Task: Search one way flight ticket for 1 adult, 5 children, 2 infants in seat and 1 infant on lap in first from Brownsville: Brownsville/south Padre Island International Airport to New Bern: Coastal Carolina Regional Airport (was Craven County Regional) on 8-4-2023. Choice of flights is Royal air maroc. Number of bags: 7 checked bags. Price is upto 97000. Outbound departure time preference is 11:15.
Action: Mouse moved to (253, 351)
Screenshot: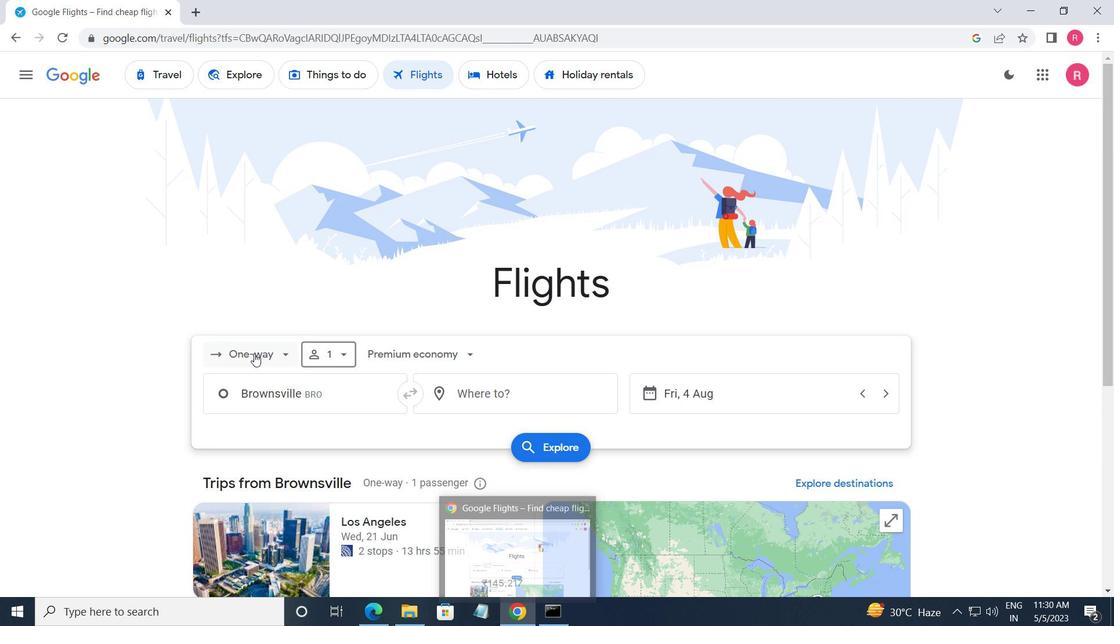 
Action: Mouse pressed left at (253, 351)
Screenshot: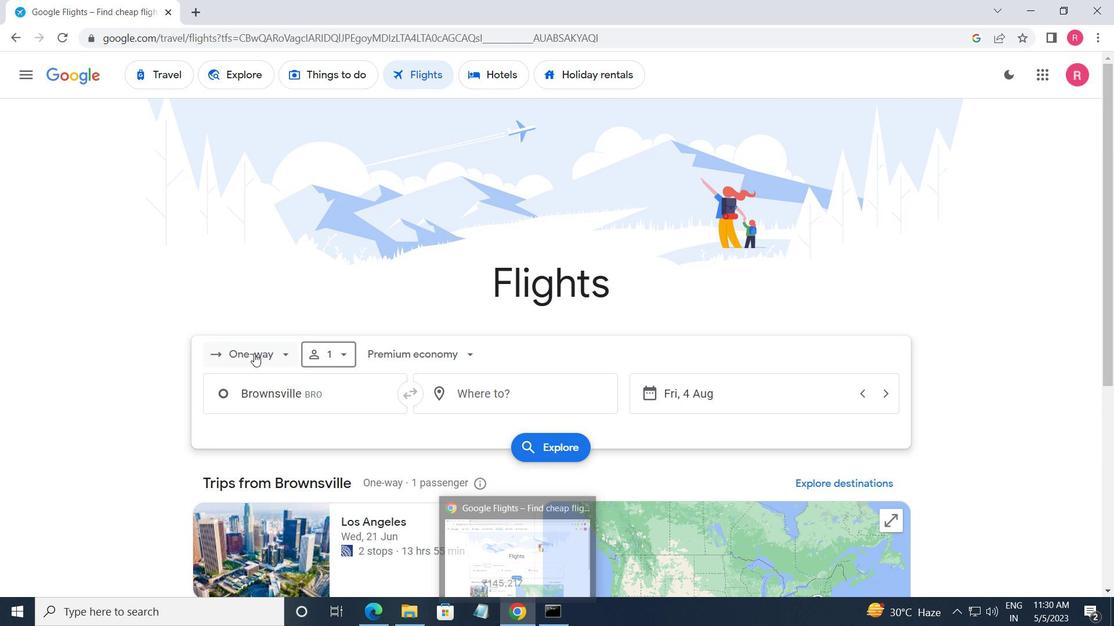 
Action: Mouse moved to (260, 426)
Screenshot: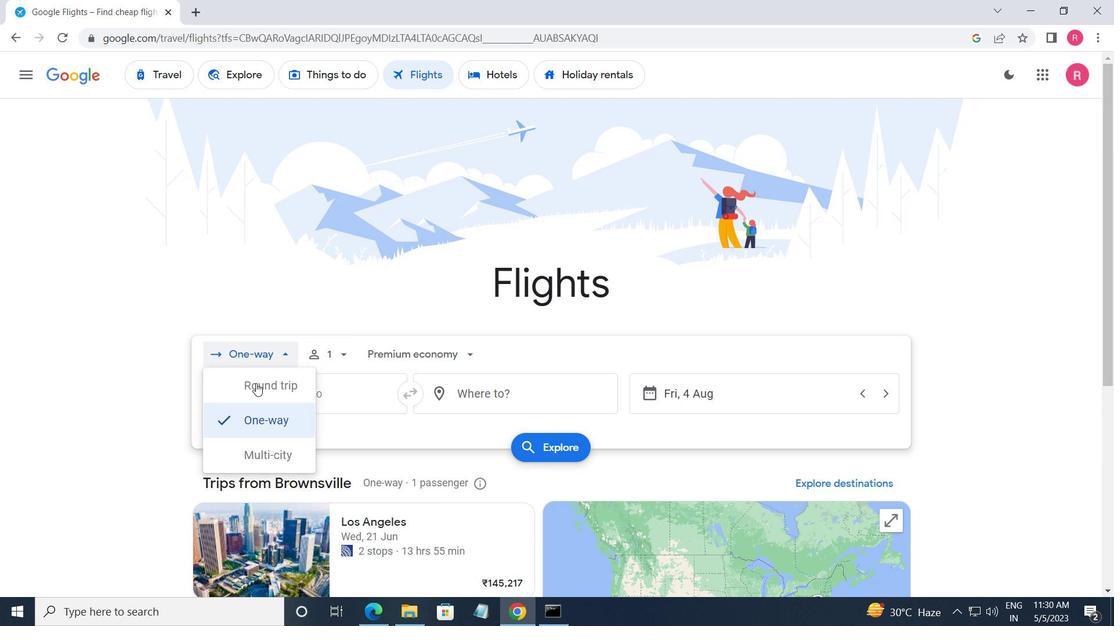 
Action: Mouse pressed left at (260, 426)
Screenshot: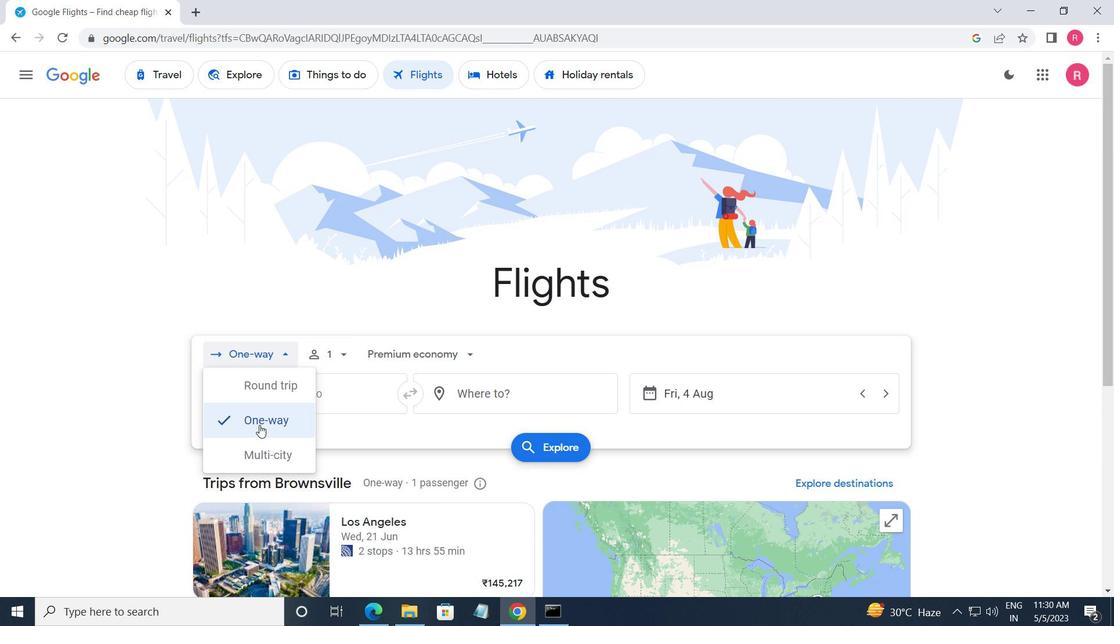 
Action: Mouse moved to (322, 350)
Screenshot: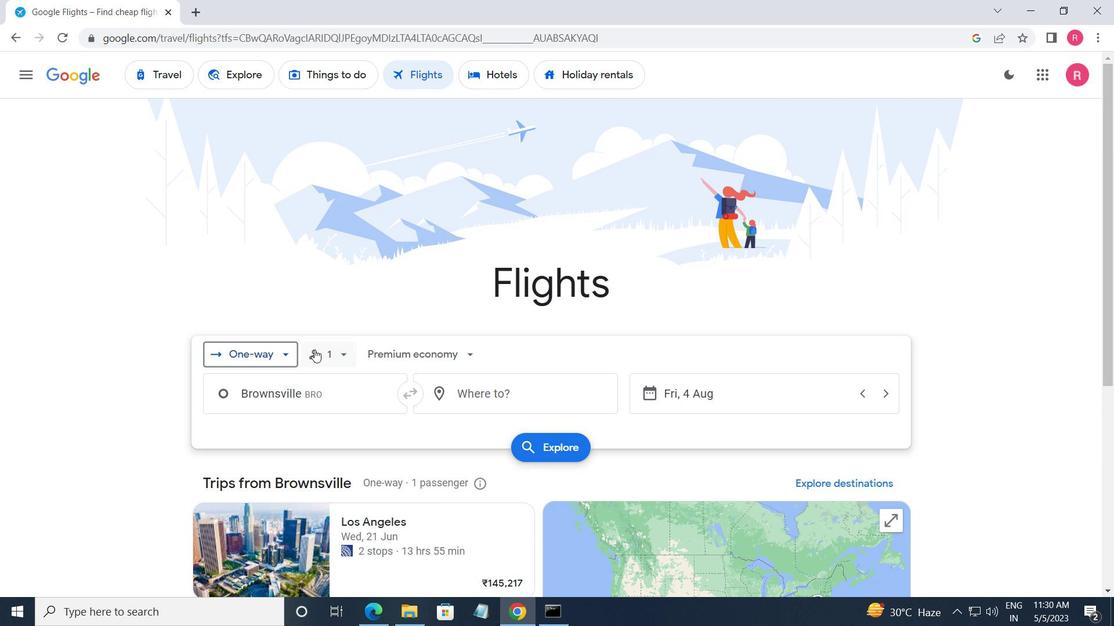 
Action: Mouse pressed left at (322, 350)
Screenshot: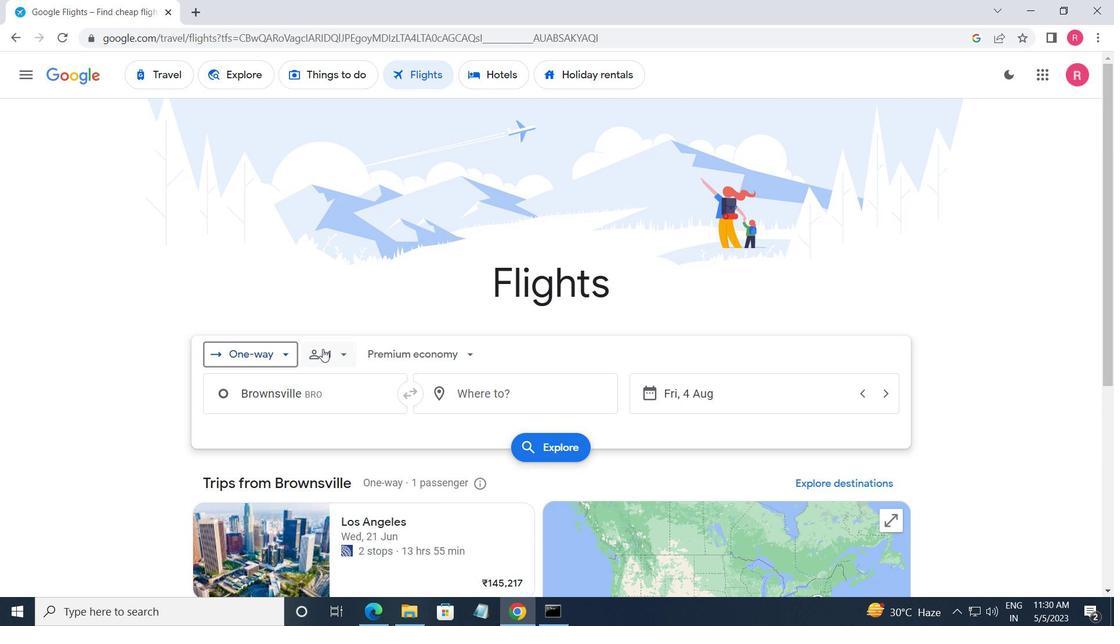 
Action: Mouse moved to (455, 419)
Screenshot: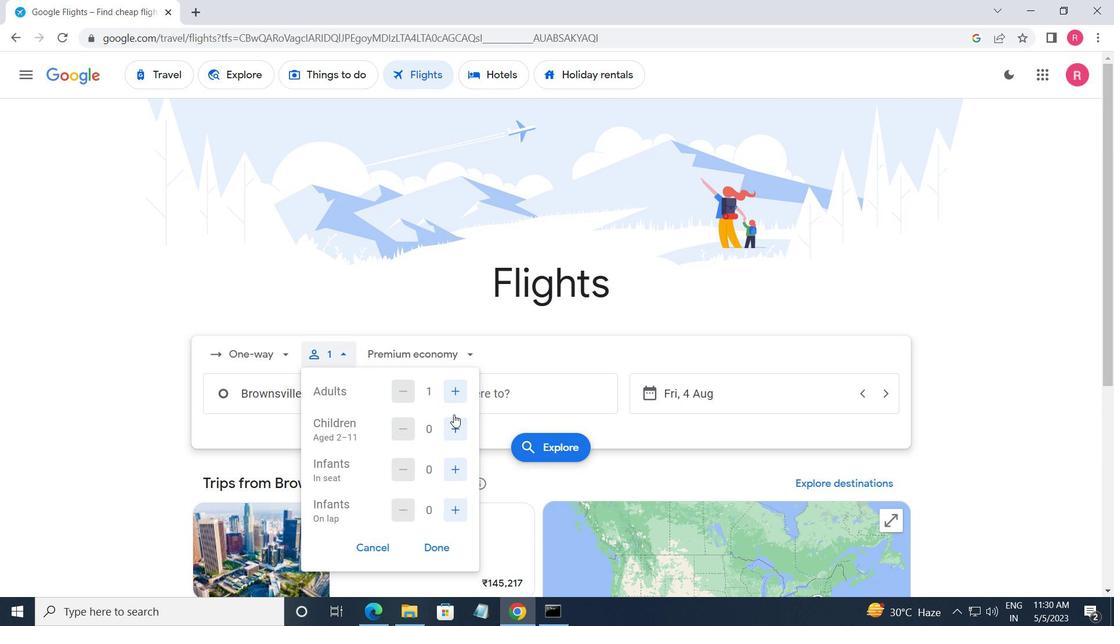 
Action: Mouse pressed left at (455, 419)
Screenshot: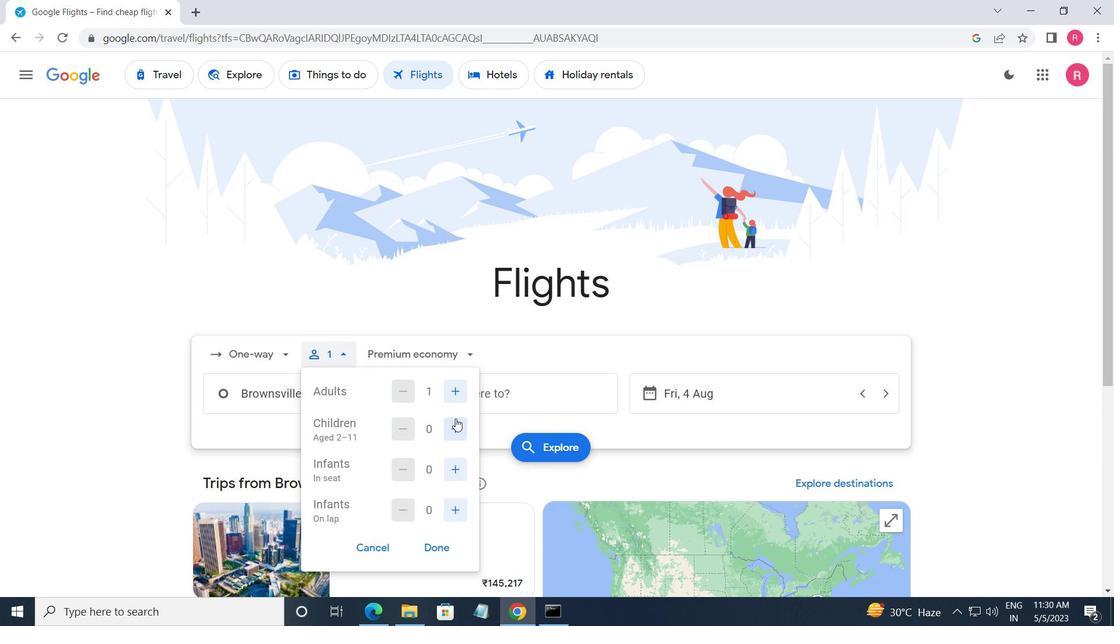 
Action: Mouse pressed left at (455, 419)
Screenshot: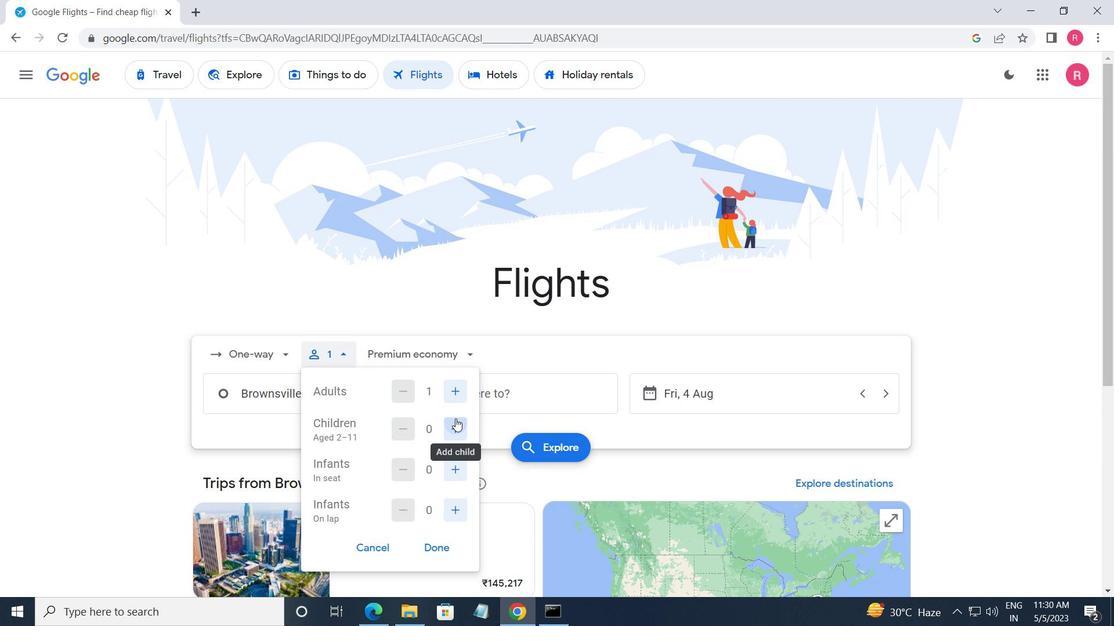 
Action: Mouse pressed left at (455, 419)
Screenshot: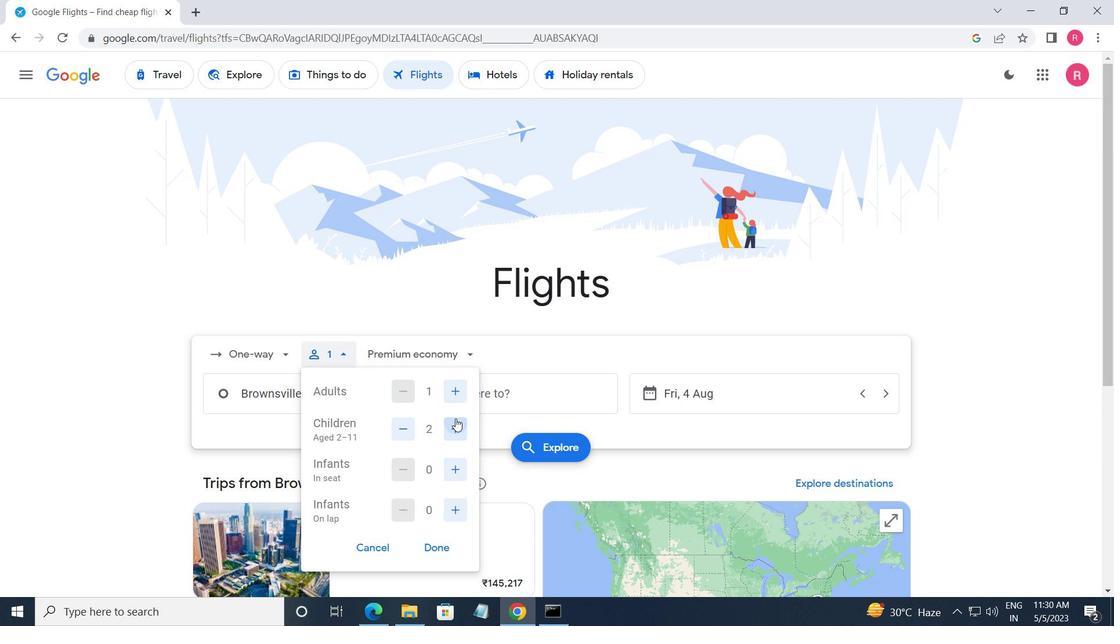 
Action: Mouse pressed left at (455, 419)
Screenshot: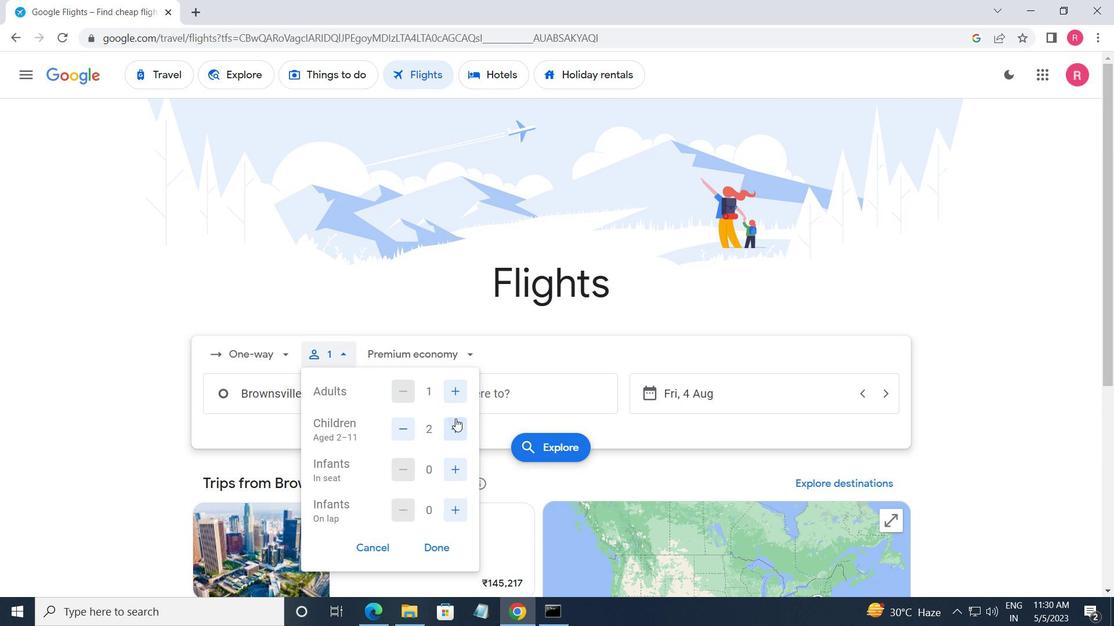 
Action: Mouse pressed left at (455, 419)
Screenshot: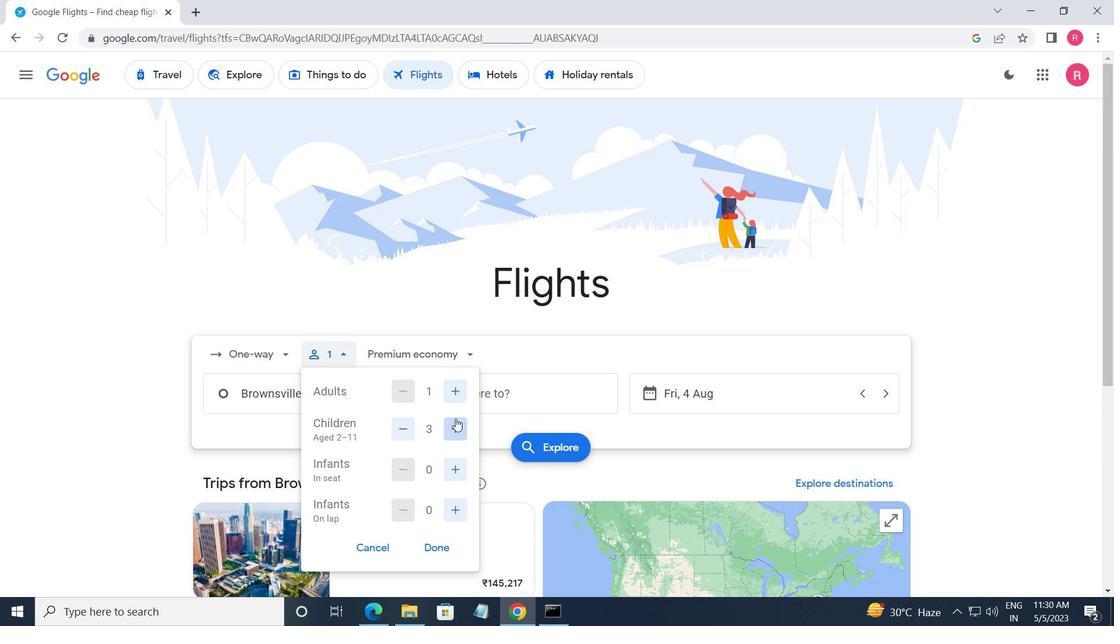 
Action: Mouse moved to (457, 458)
Screenshot: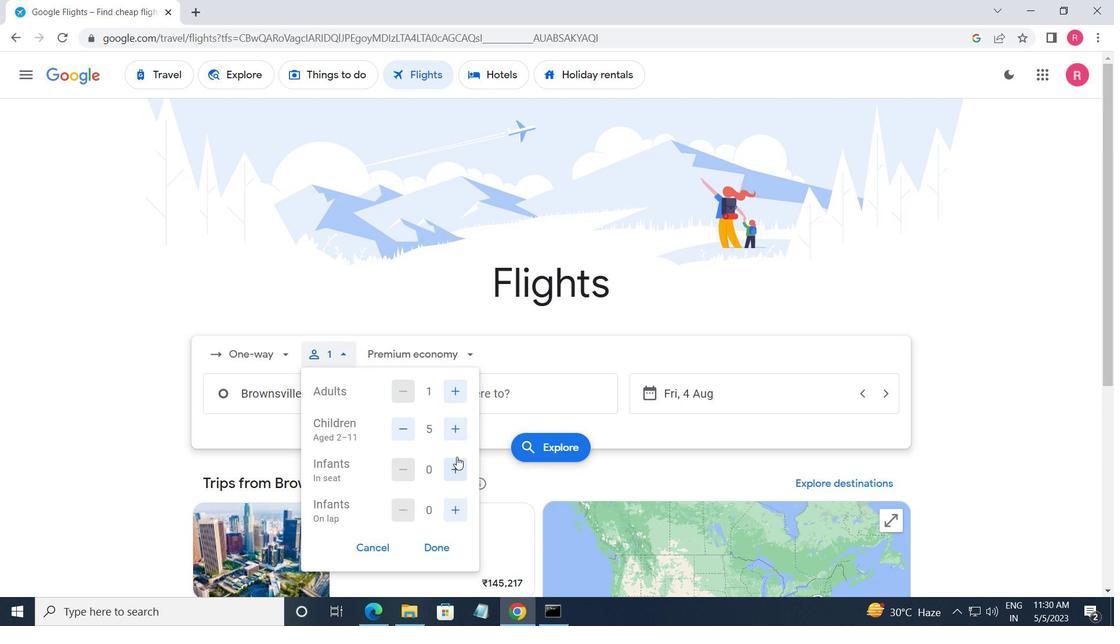 
Action: Mouse pressed left at (457, 458)
Screenshot: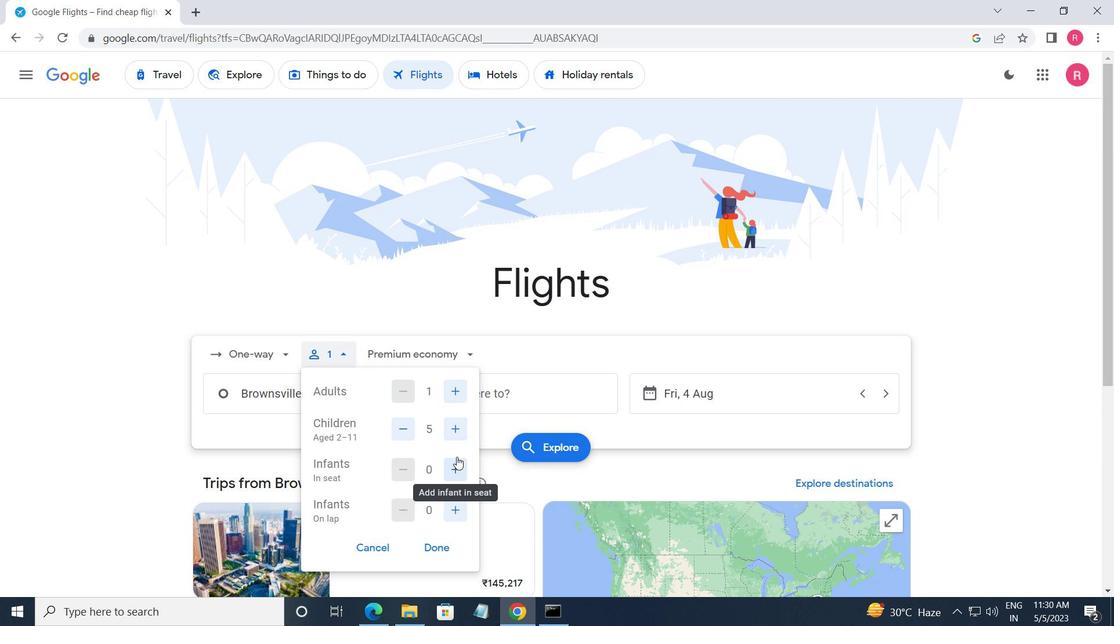 
Action: Mouse pressed left at (457, 458)
Screenshot: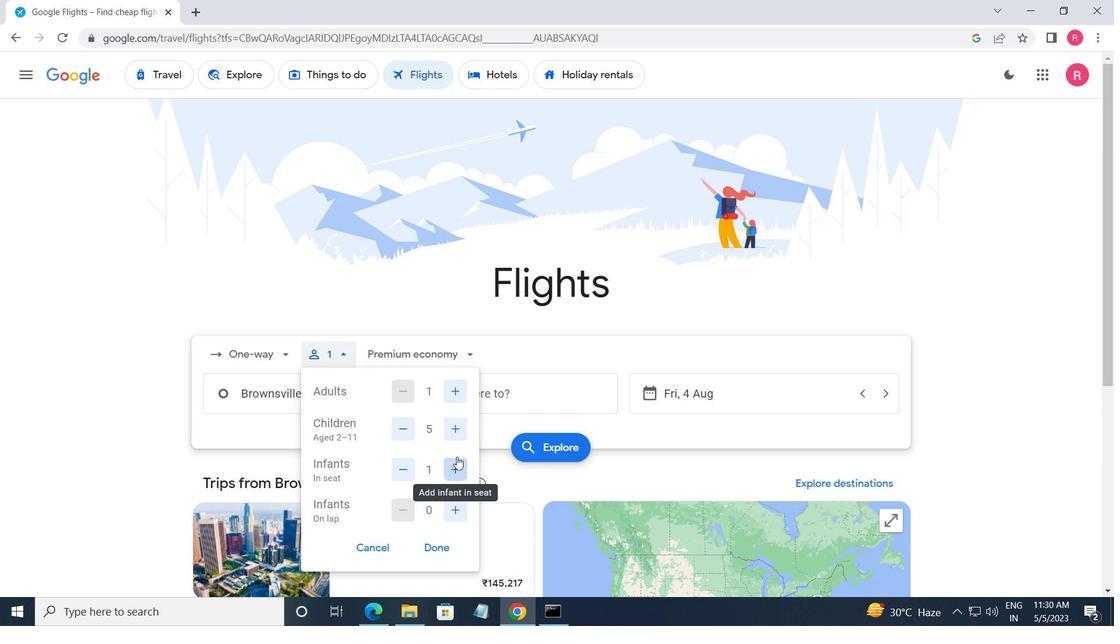 
Action: Mouse moved to (453, 509)
Screenshot: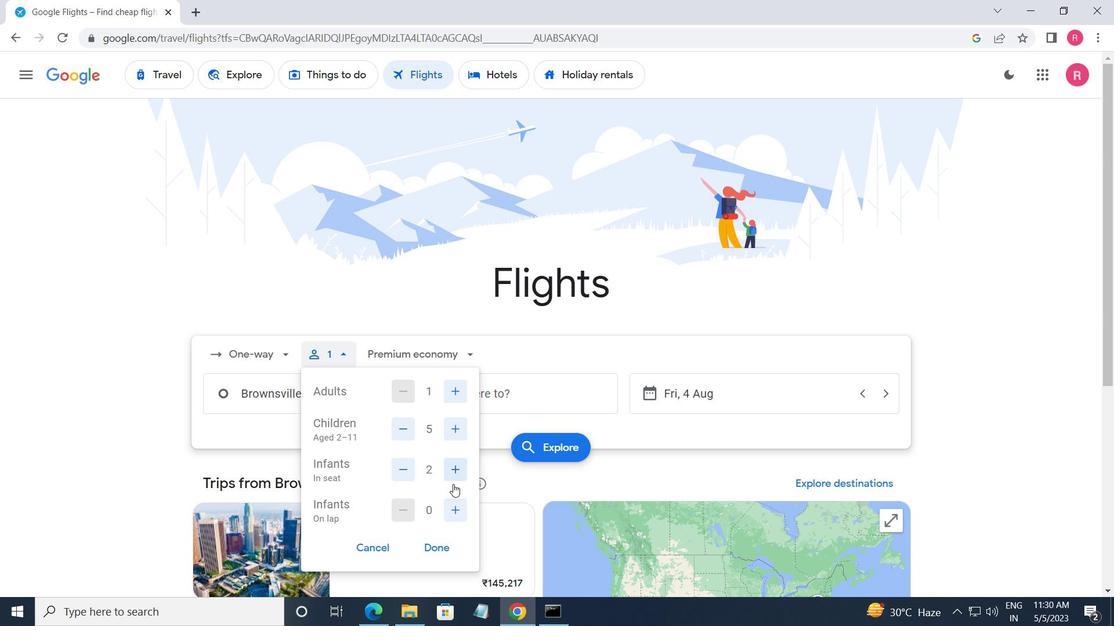 
Action: Mouse pressed left at (453, 509)
Screenshot: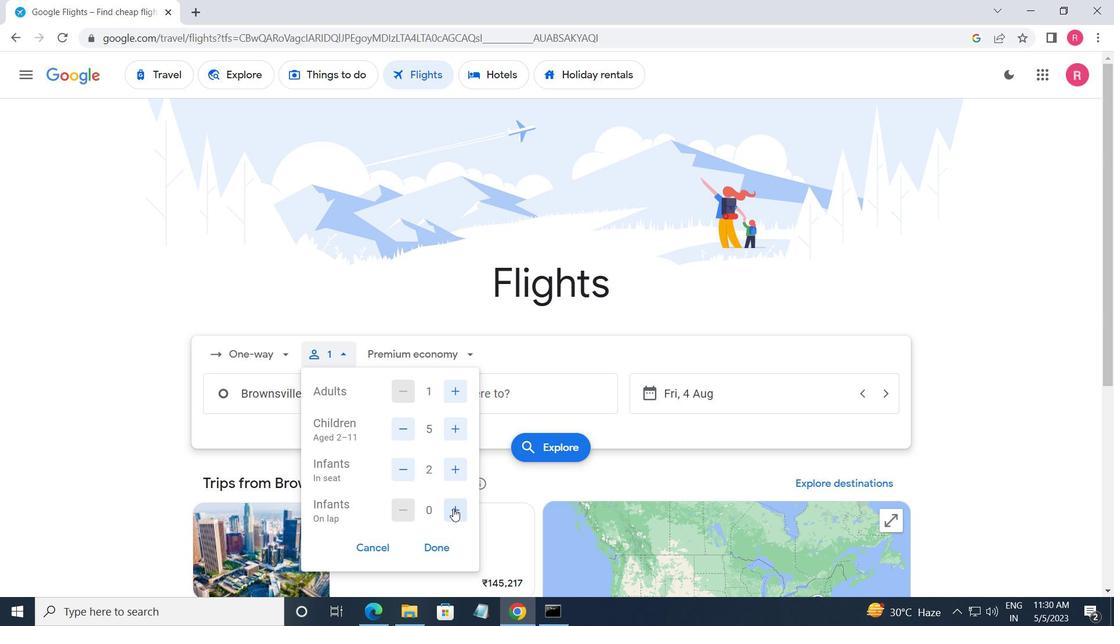
Action: Mouse moved to (394, 510)
Screenshot: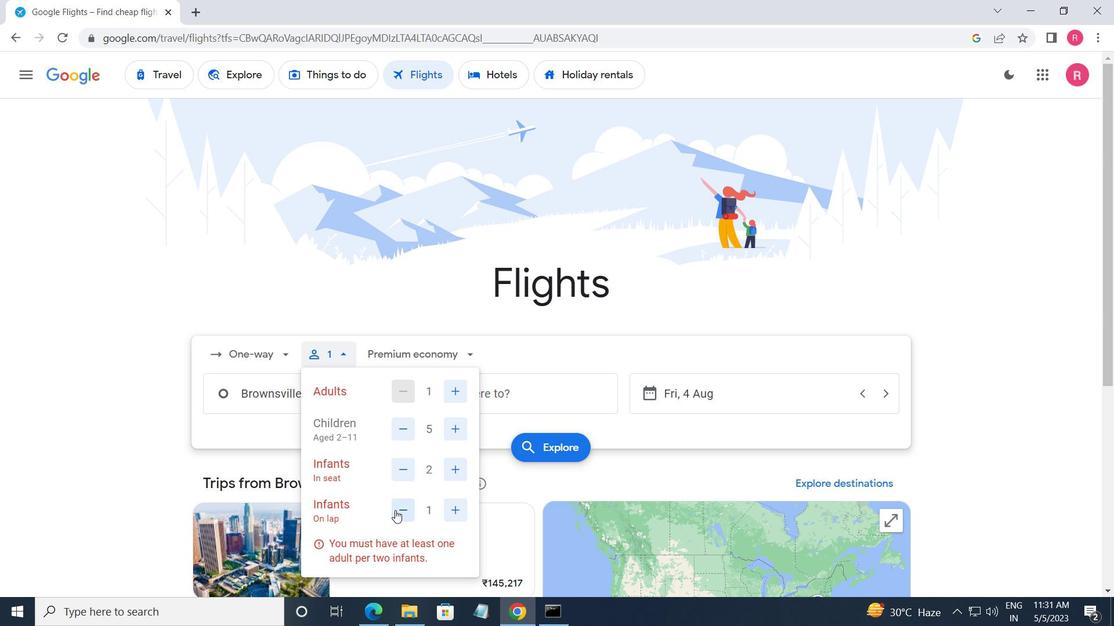 
Action: Mouse pressed left at (394, 510)
Screenshot: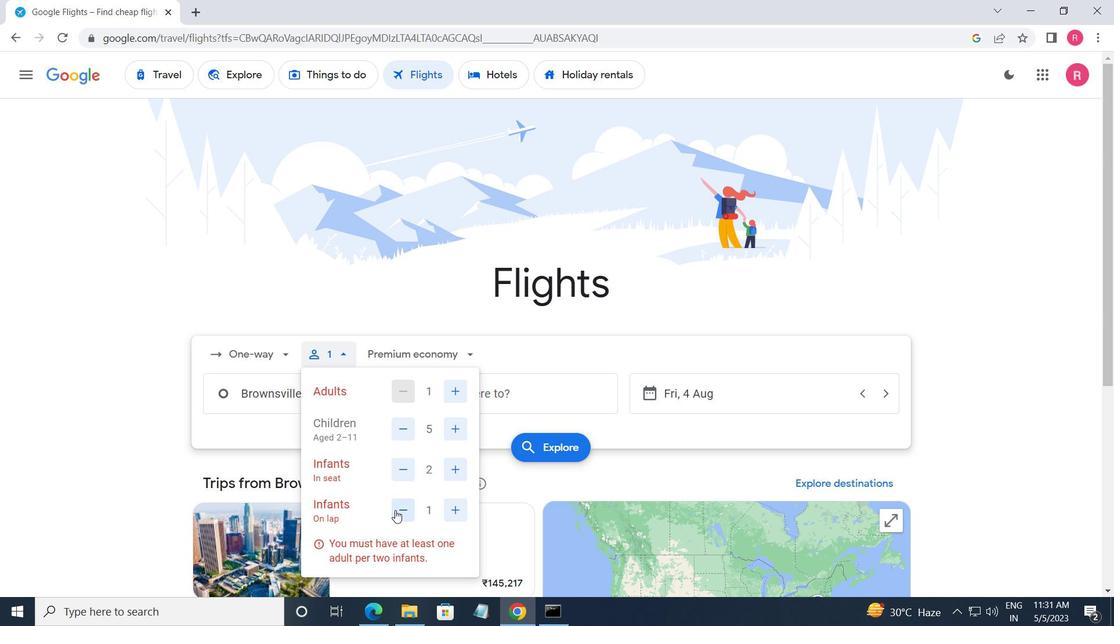 
Action: Mouse moved to (417, 539)
Screenshot: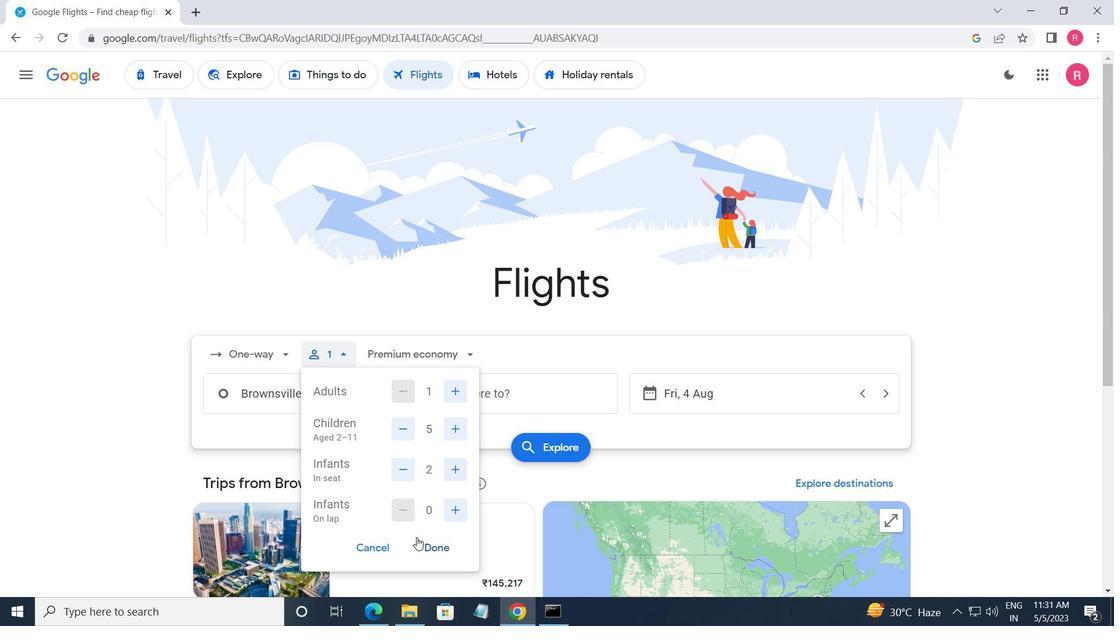 
Action: Mouse pressed left at (417, 539)
Screenshot: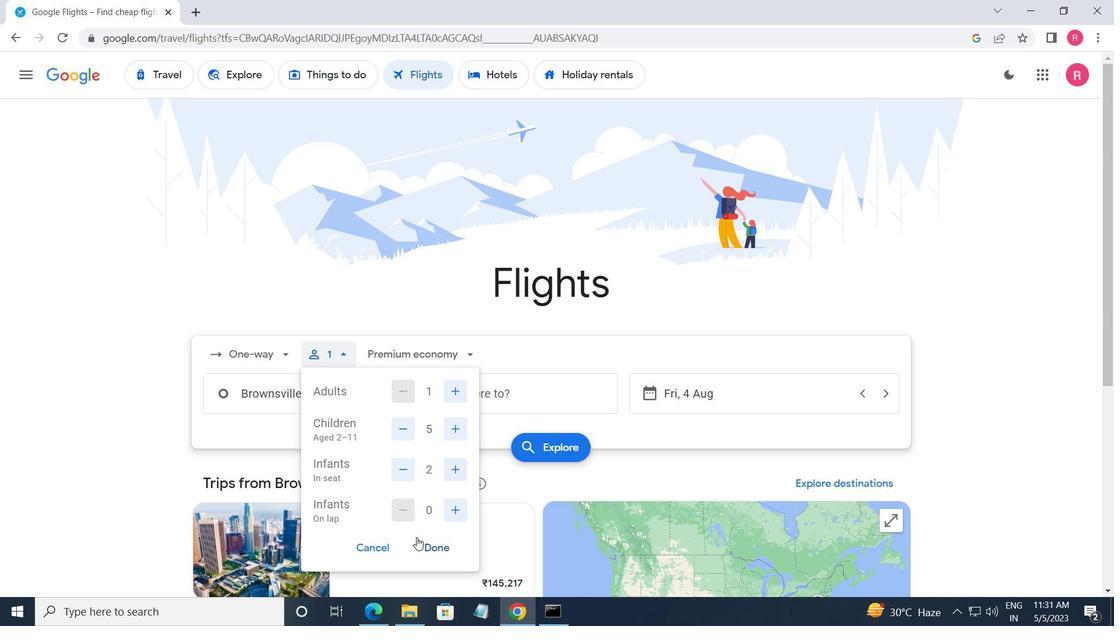 
Action: Mouse moved to (403, 359)
Screenshot: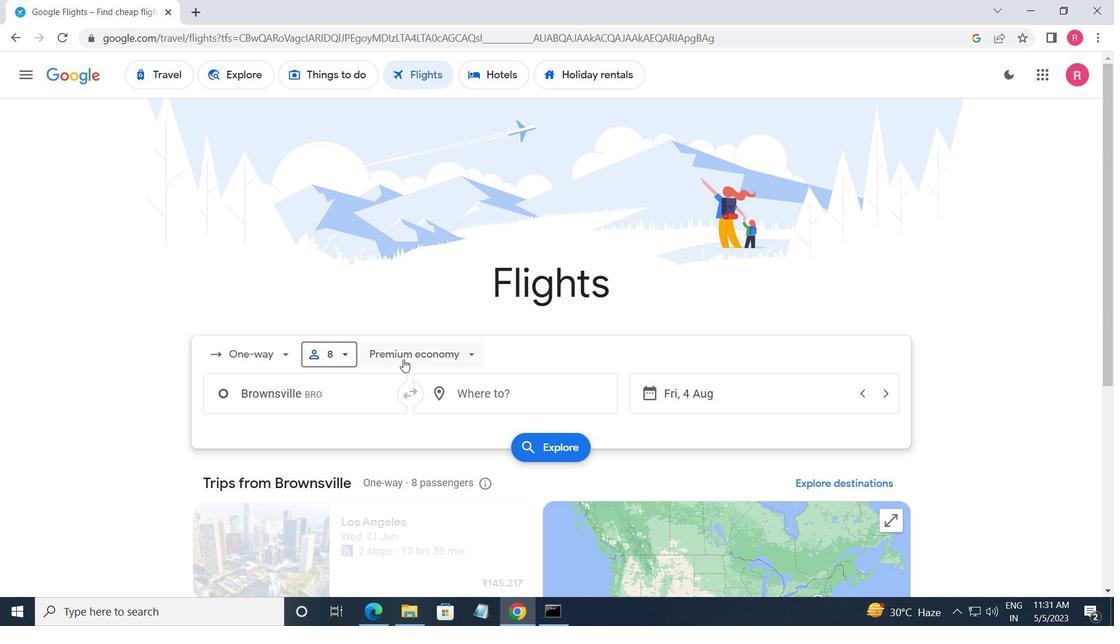 
Action: Mouse pressed left at (403, 359)
Screenshot: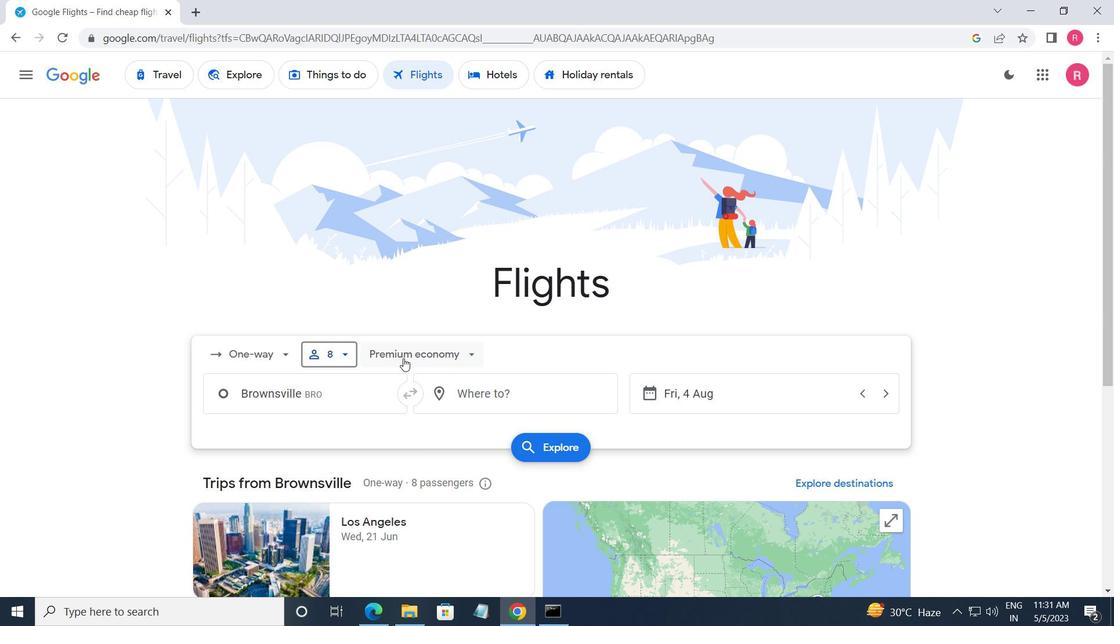 
Action: Mouse moved to (435, 491)
Screenshot: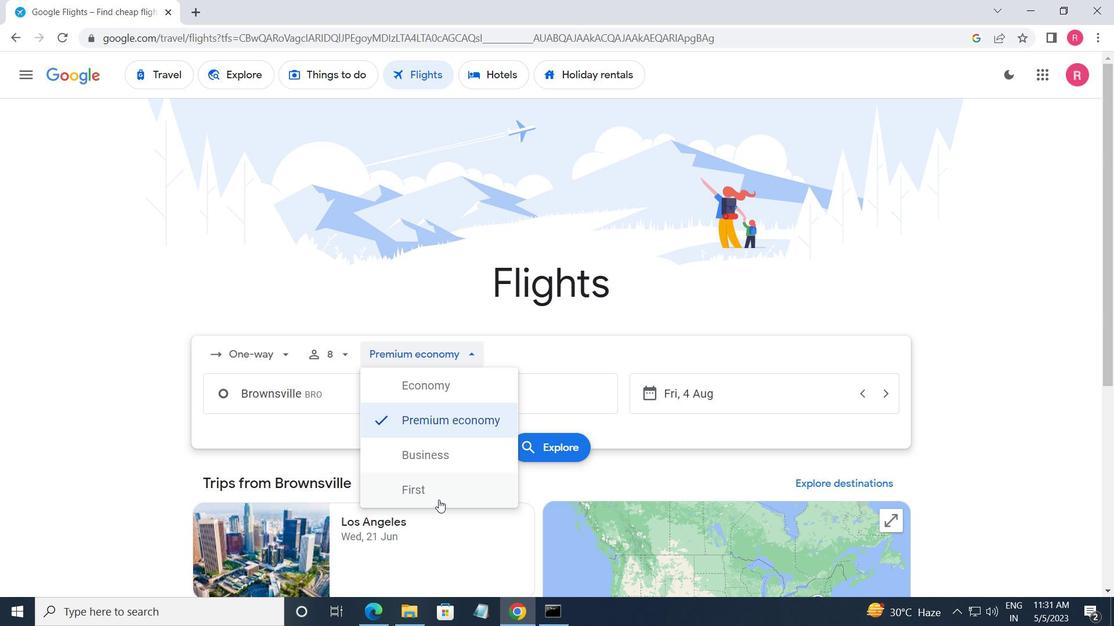 
Action: Mouse pressed left at (435, 491)
Screenshot: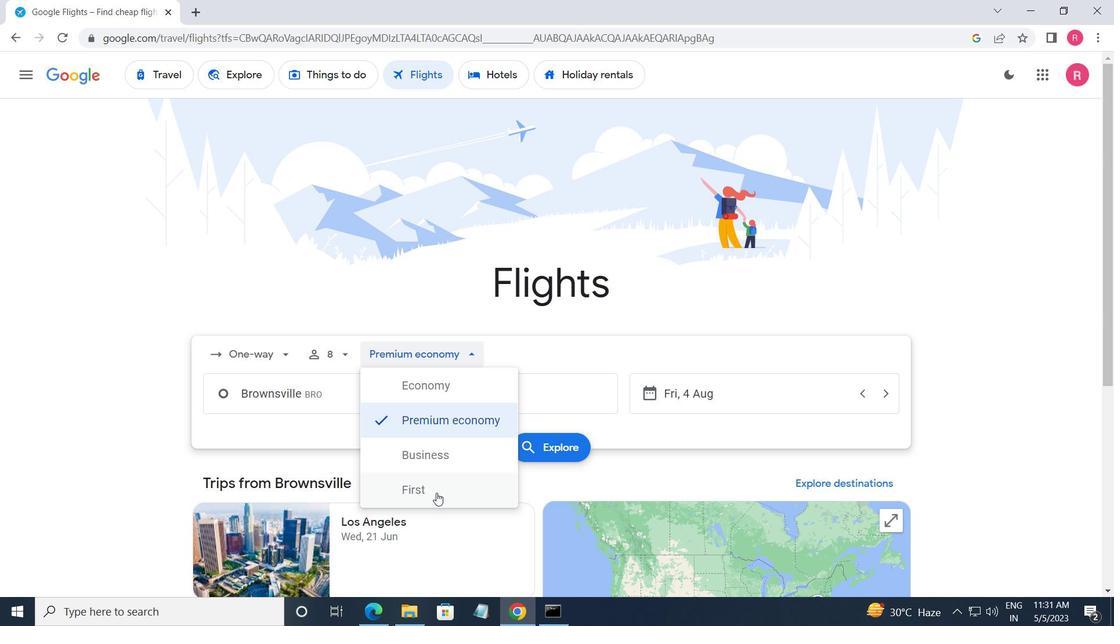 
Action: Mouse moved to (335, 399)
Screenshot: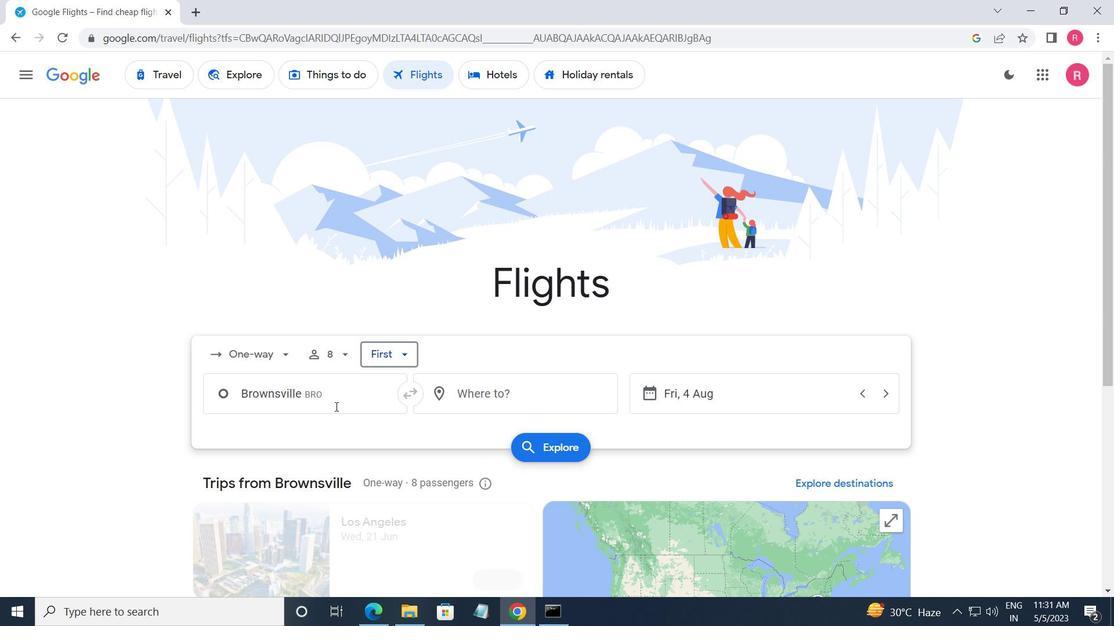 
Action: Mouse pressed left at (335, 399)
Screenshot: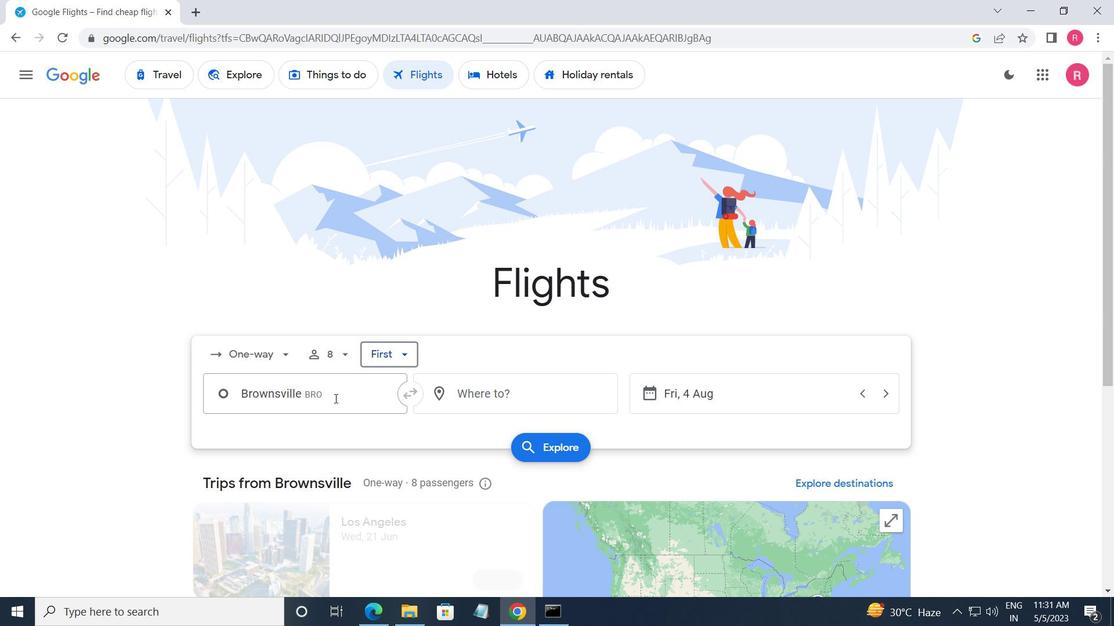 
Action: Mouse moved to (335, 398)
Screenshot: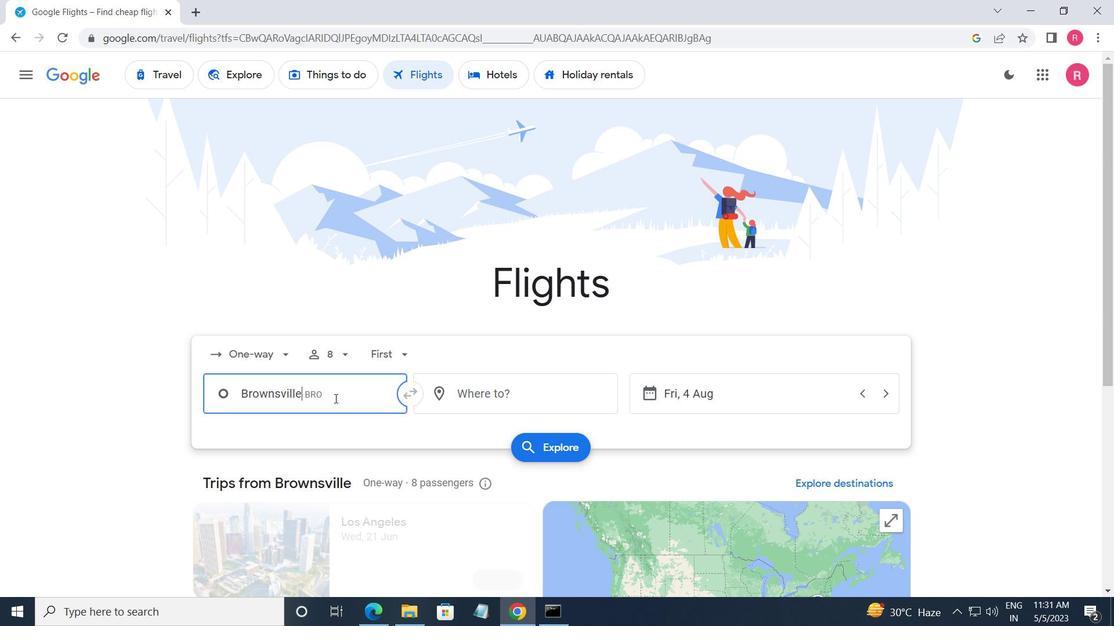 
Action: Key pressed <Key.shift><Key.shift><Key.shift><Key.shift><Key.shift><Key.shift><Key.shift><Key.shift><Key.shift><Key.shift><Key.shift><Key.shift><Key.shift><Key.shift><Key.shift><Key.shift>BROWNSVILLE<Key.space><Key.shift>S
Screenshot: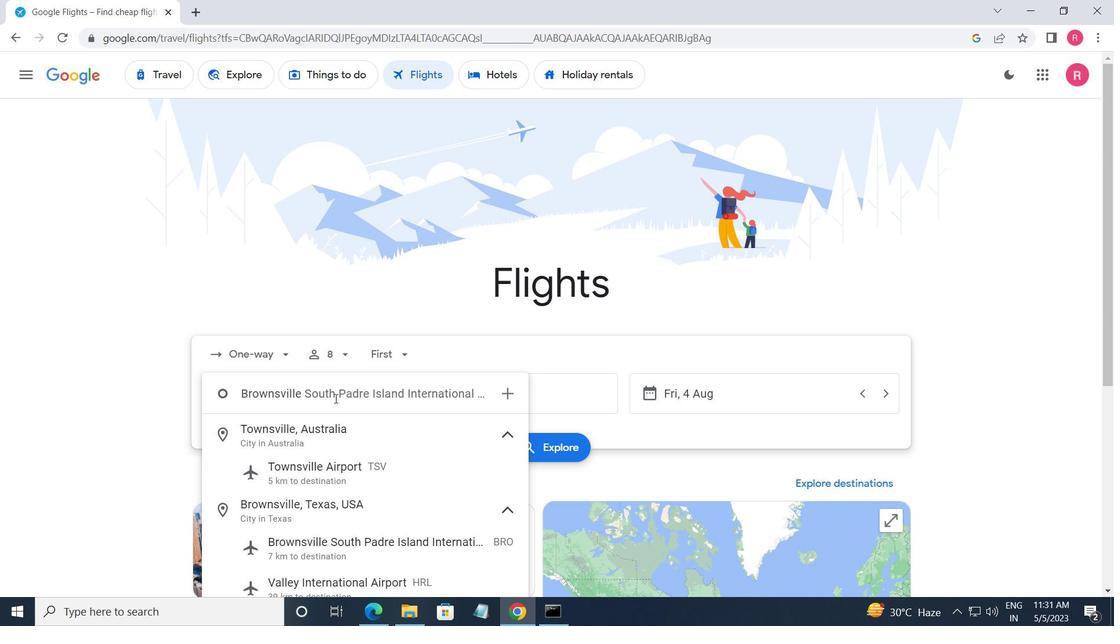 
Action: Mouse moved to (357, 462)
Screenshot: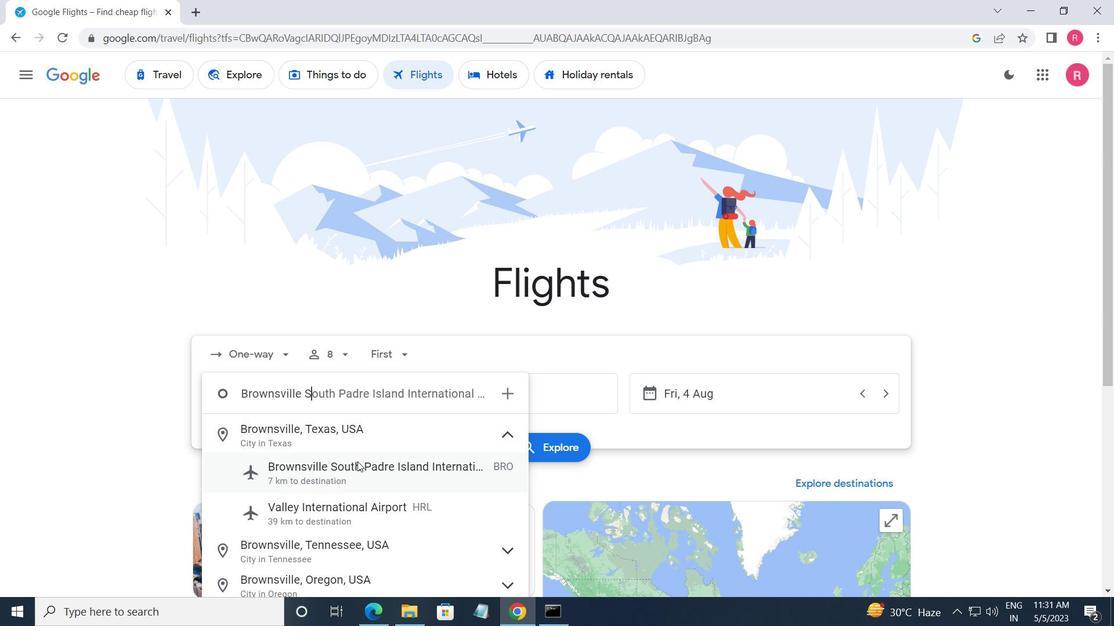 
Action: Mouse pressed left at (357, 462)
Screenshot: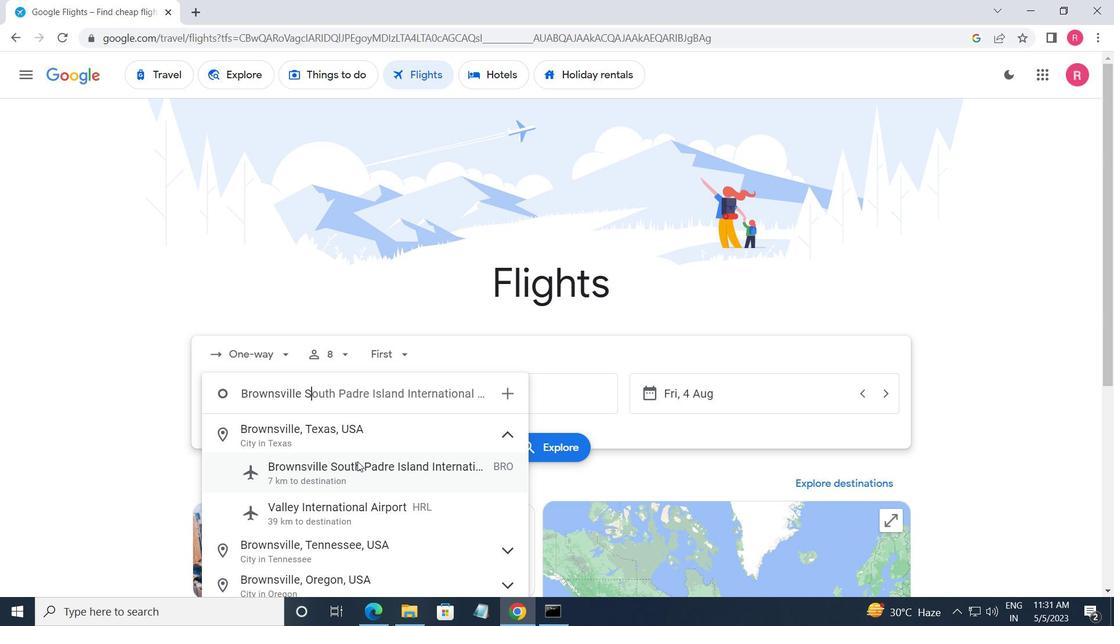 
Action: Mouse moved to (561, 388)
Screenshot: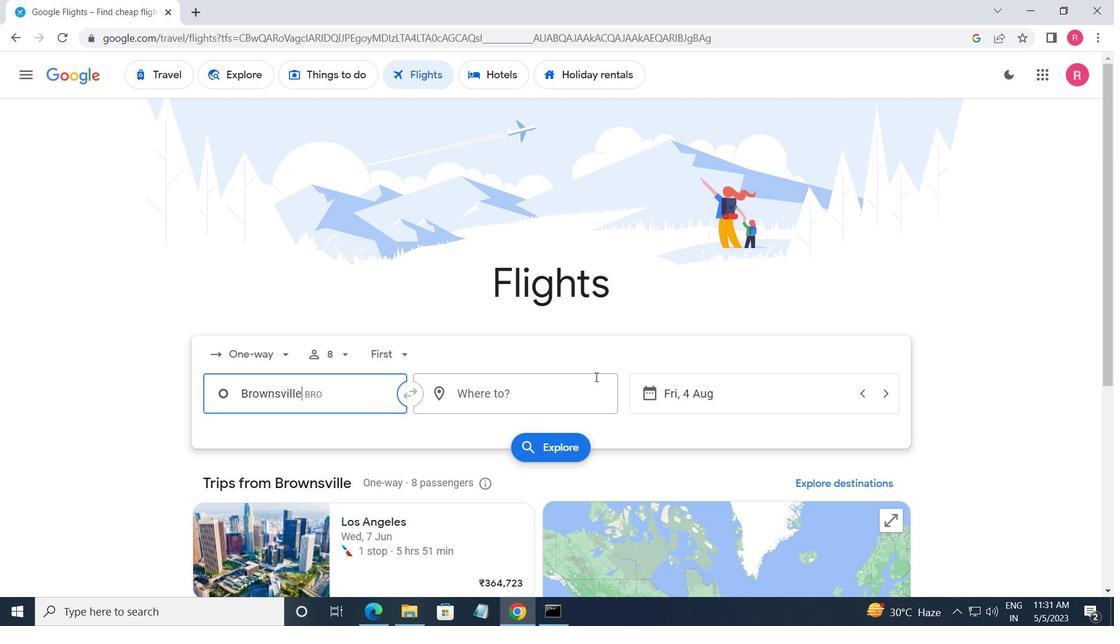 
Action: Mouse pressed left at (561, 388)
Screenshot: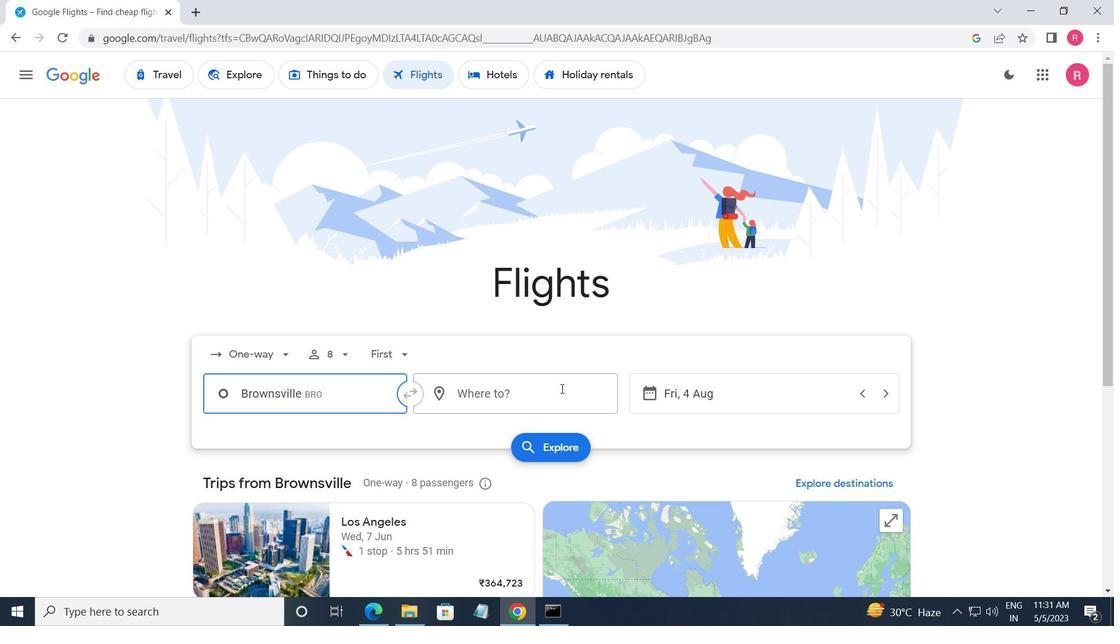 
Action: Key pressed <Key.shift><Key.shift><Key.shift>NEW<Key.space><Key.shift><Key.shift><Key.shift><Key.shift><Key.shift><Key.shift><Key.shift><Key.shift><Key.shift><Key.shift><Key.shift><Key.shift><Key.shift><Key.shift><Key.shift><Key.shift><Key.shift><Key.shift><Key.shift><Key.shift><Key.shift><Key.shift><Key.shift><Key.shift><Key.shift>BERN
Screenshot: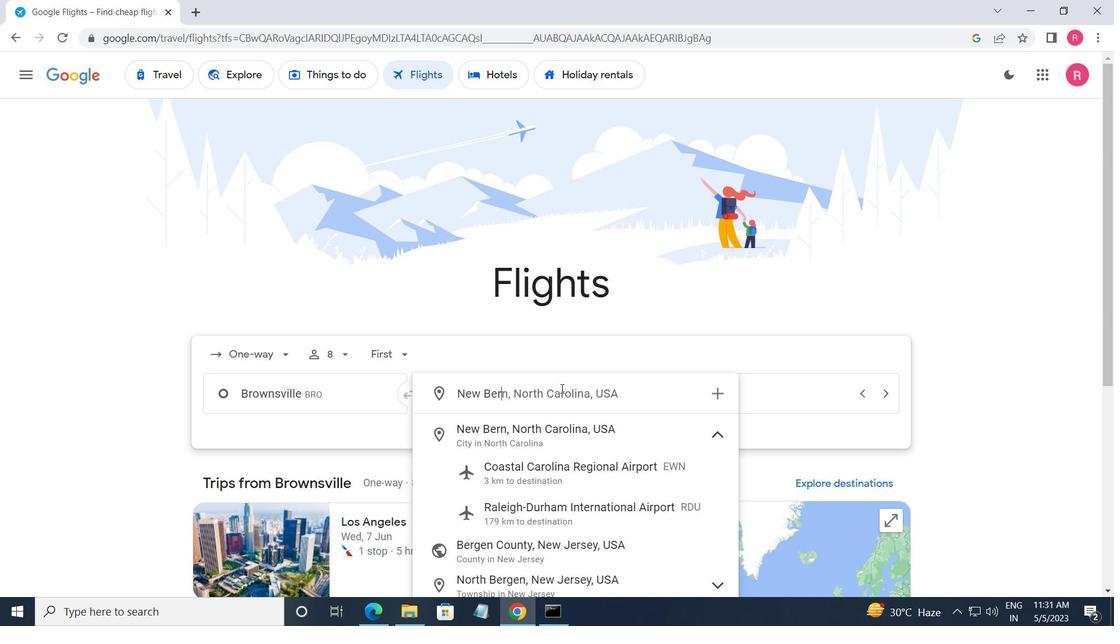 
Action: Mouse moved to (564, 466)
Screenshot: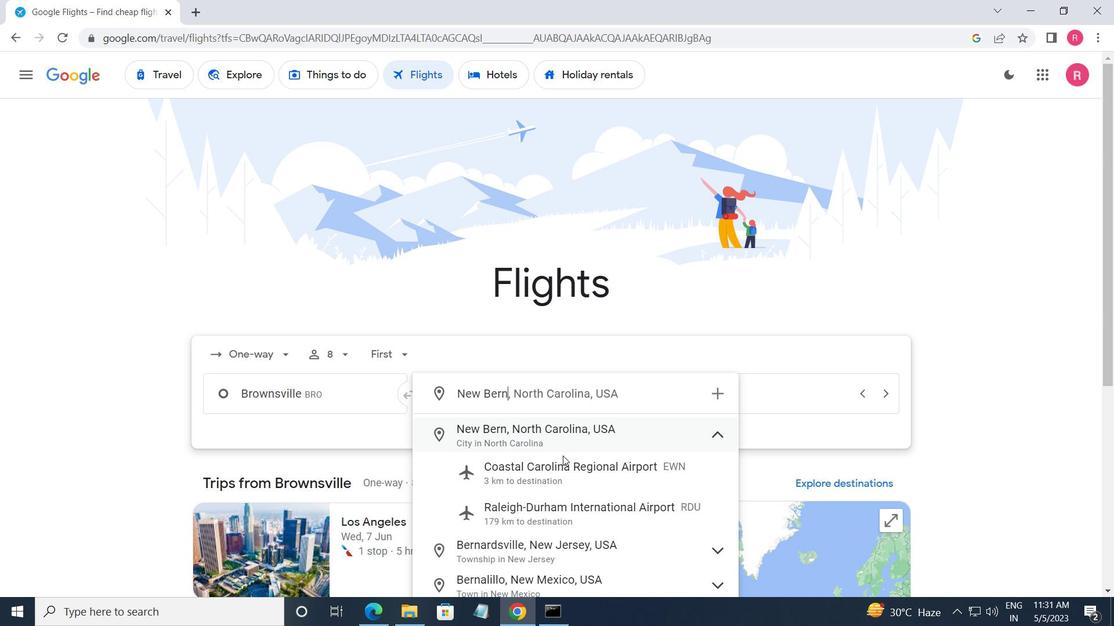 
Action: Mouse pressed left at (564, 466)
Screenshot: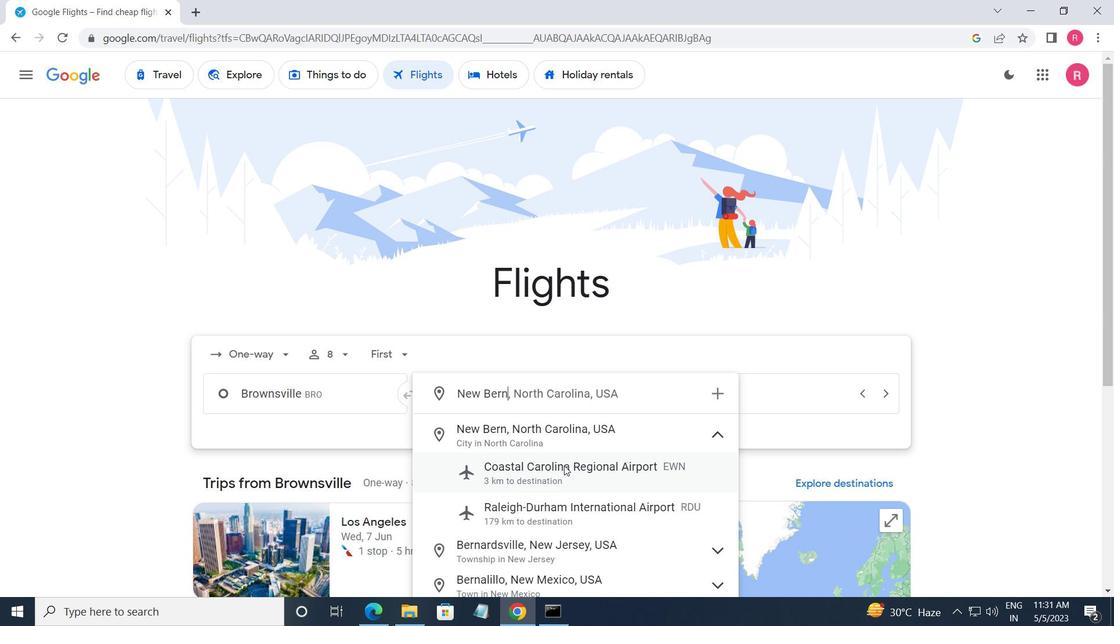 
Action: Mouse moved to (720, 393)
Screenshot: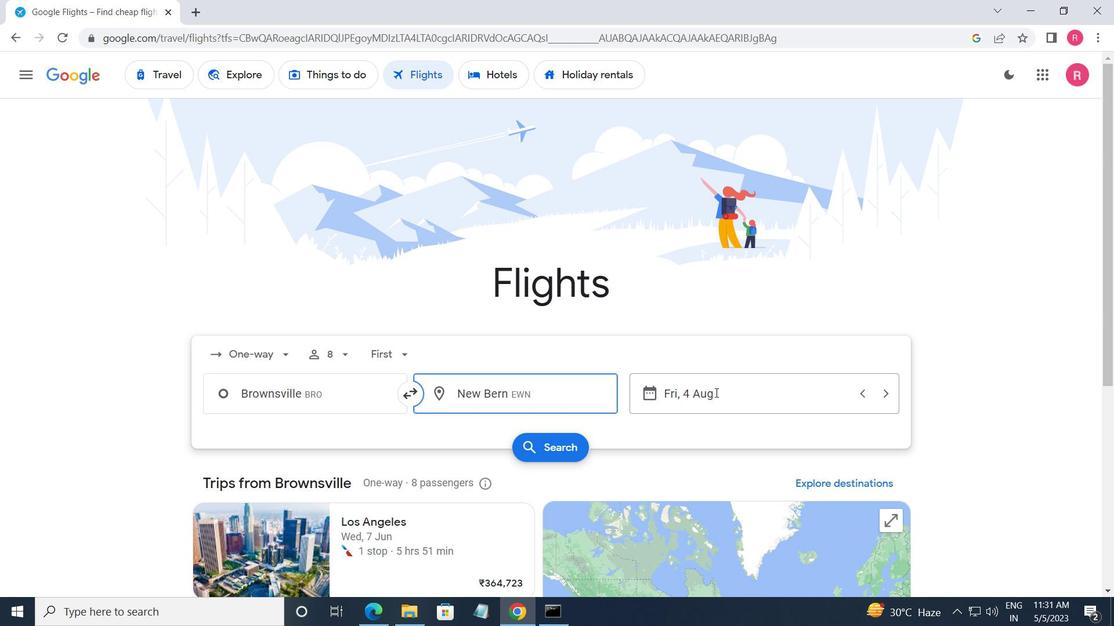 
Action: Mouse pressed left at (720, 393)
Screenshot: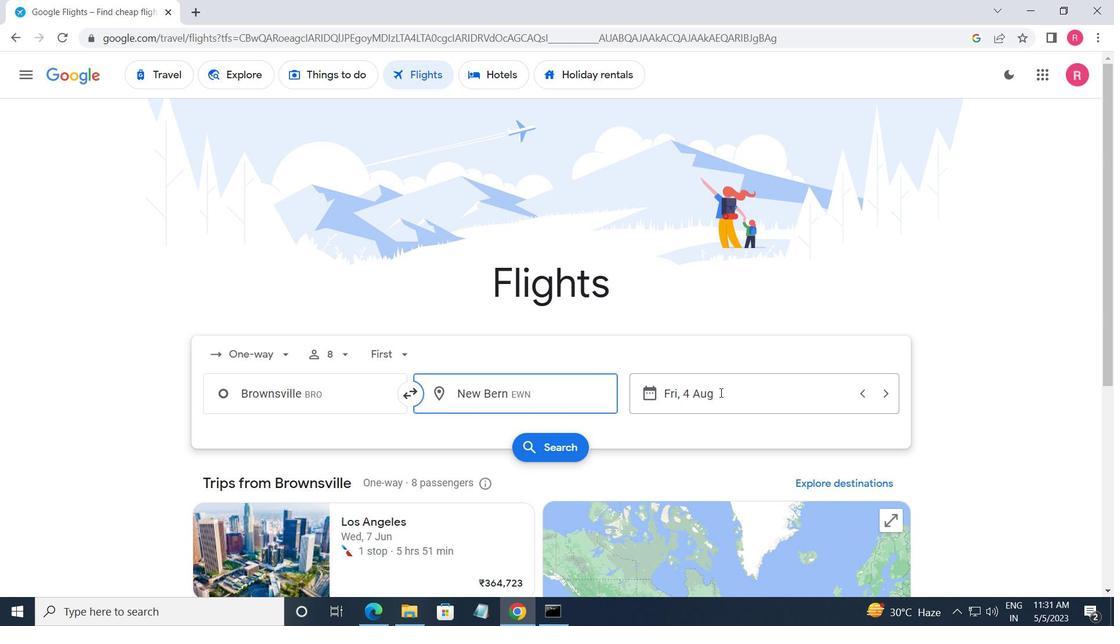 
Action: Mouse moved to (561, 347)
Screenshot: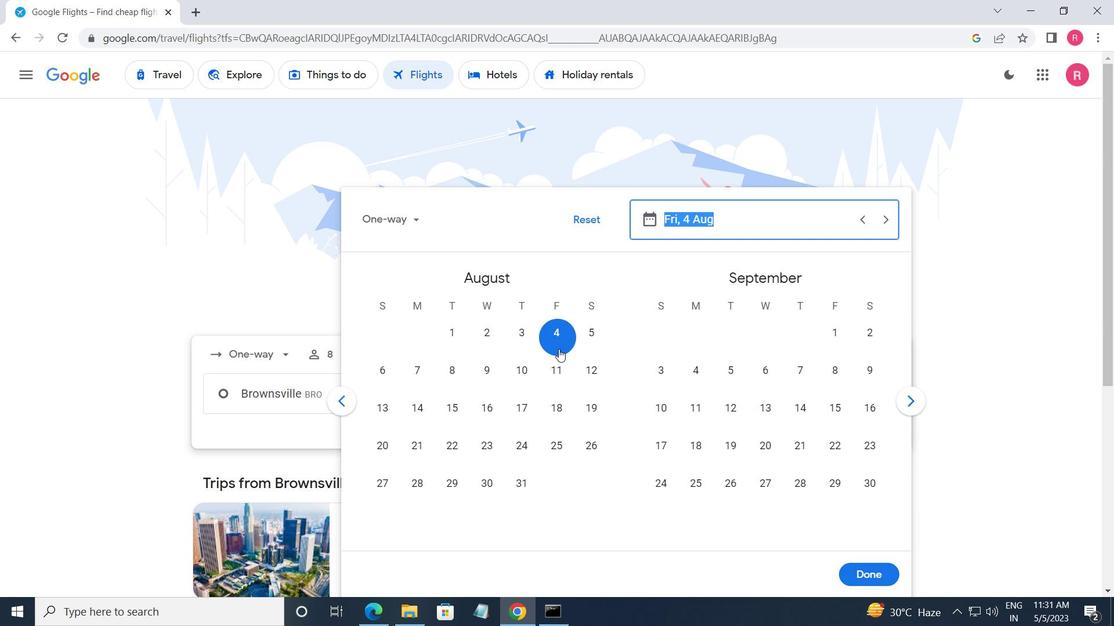 
Action: Mouse pressed left at (561, 347)
Screenshot: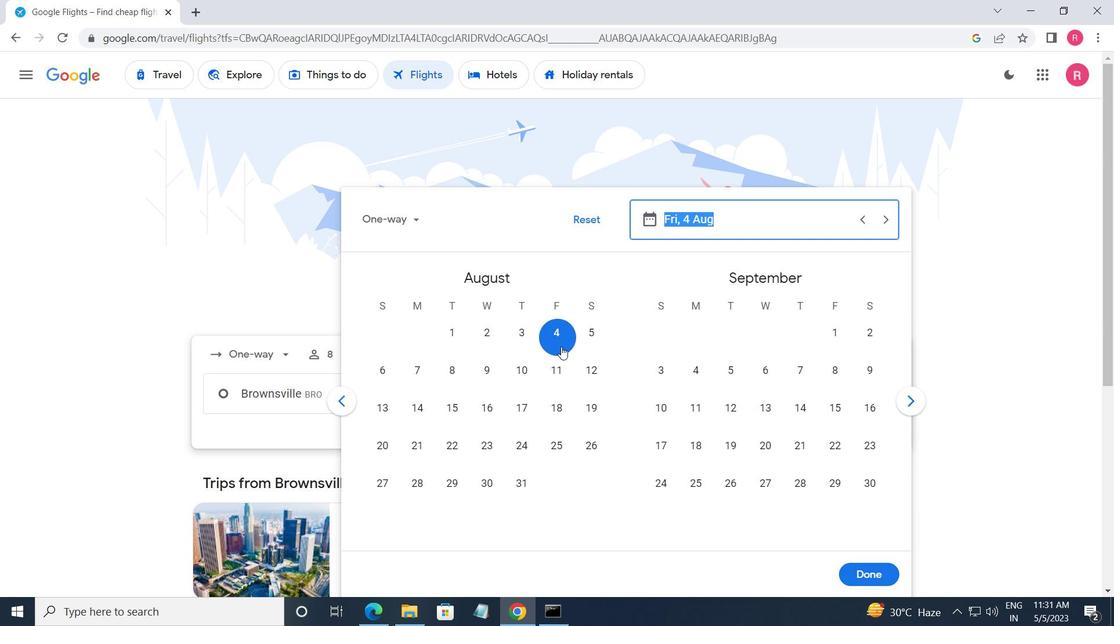 
Action: Mouse moved to (874, 570)
Screenshot: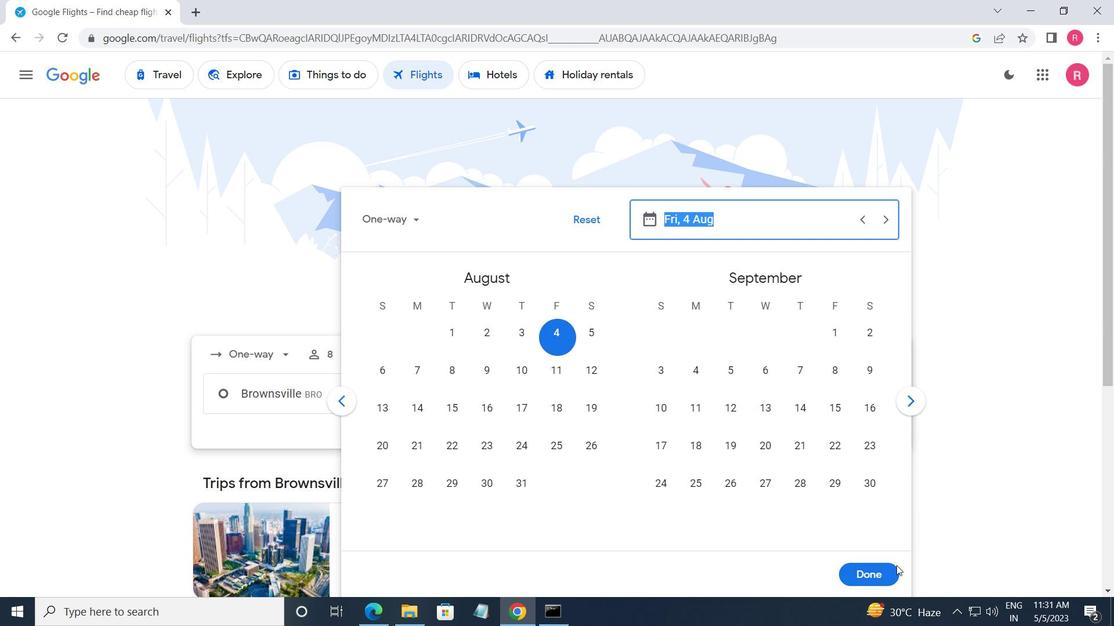 
Action: Mouse pressed left at (874, 570)
Screenshot: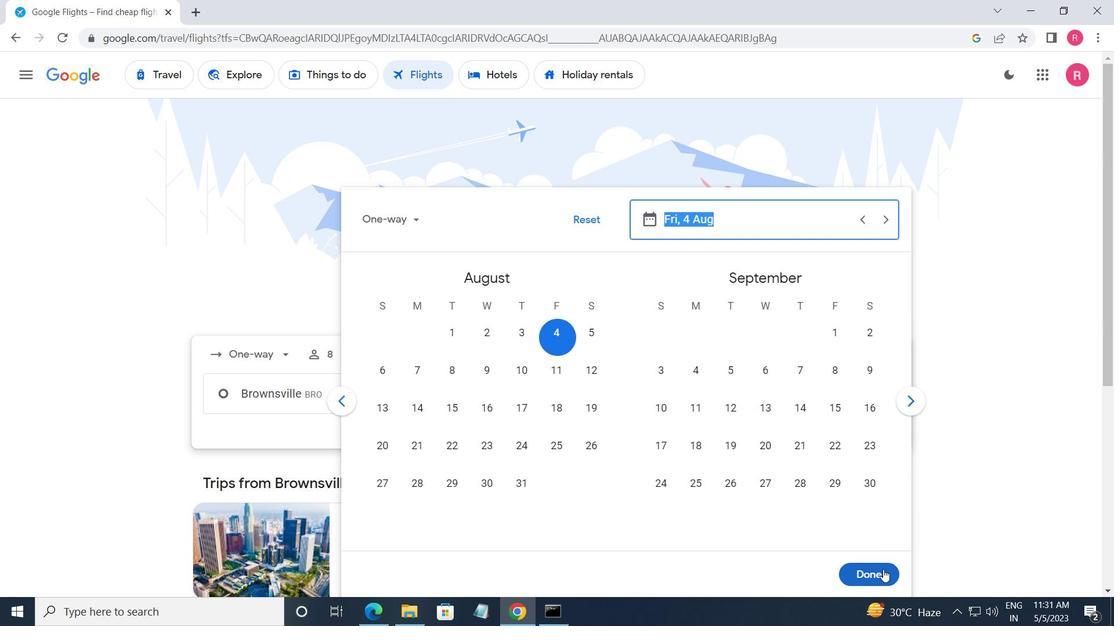 
Action: Mouse moved to (528, 441)
Screenshot: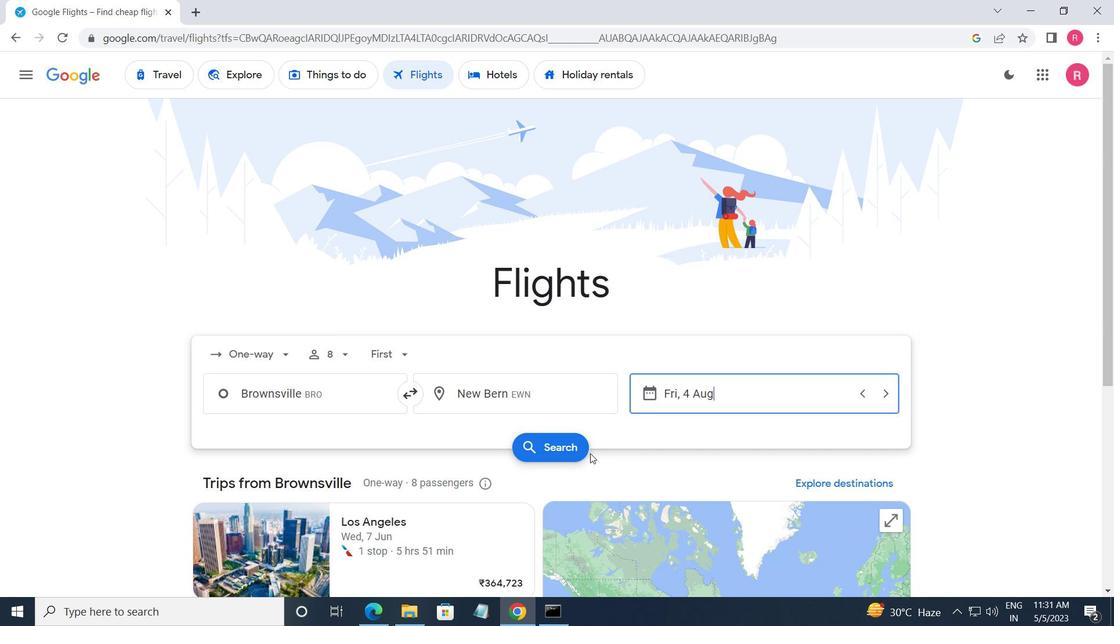 
Action: Mouse pressed left at (528, 441)
Screenshot: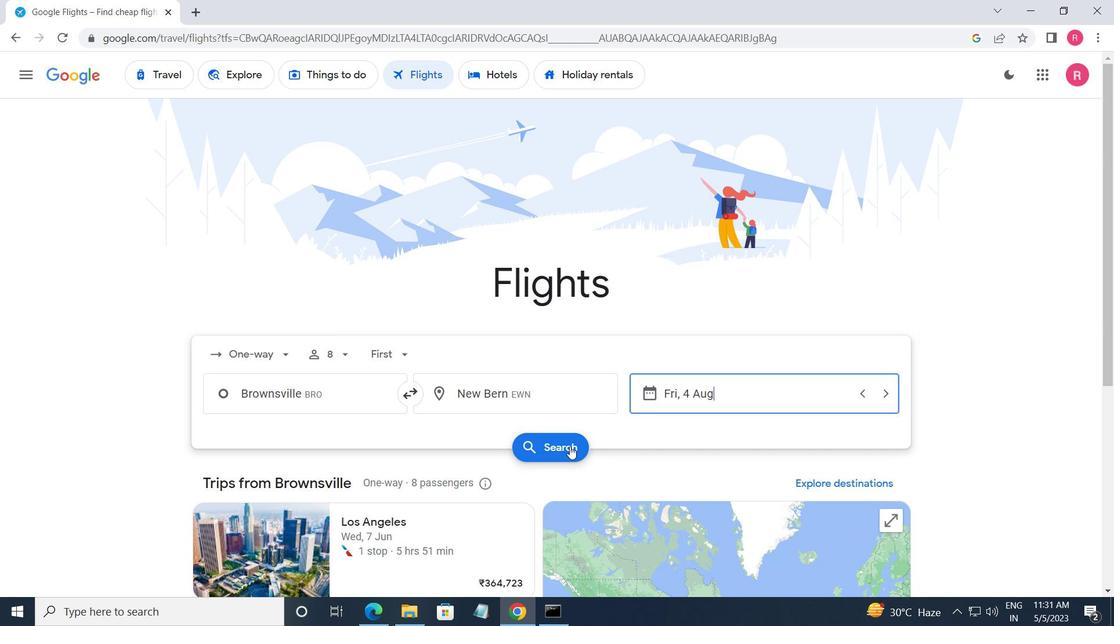 
Action: Mouse moved to (221, 212)
Screenshot: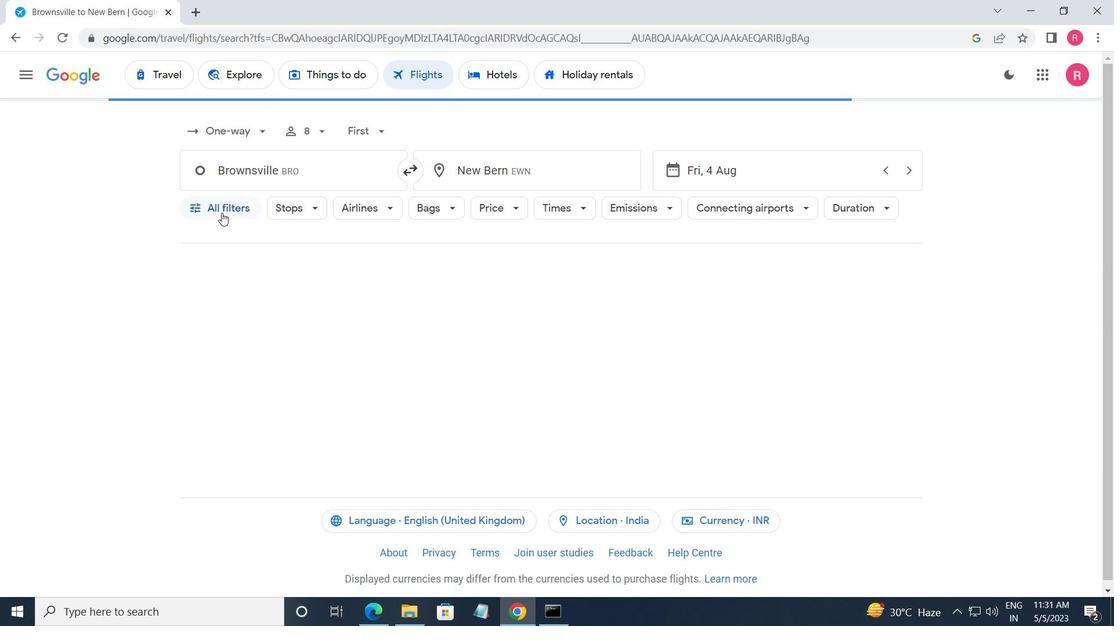 
Action: Mouse pressed left at (221, 212)
Screenshot: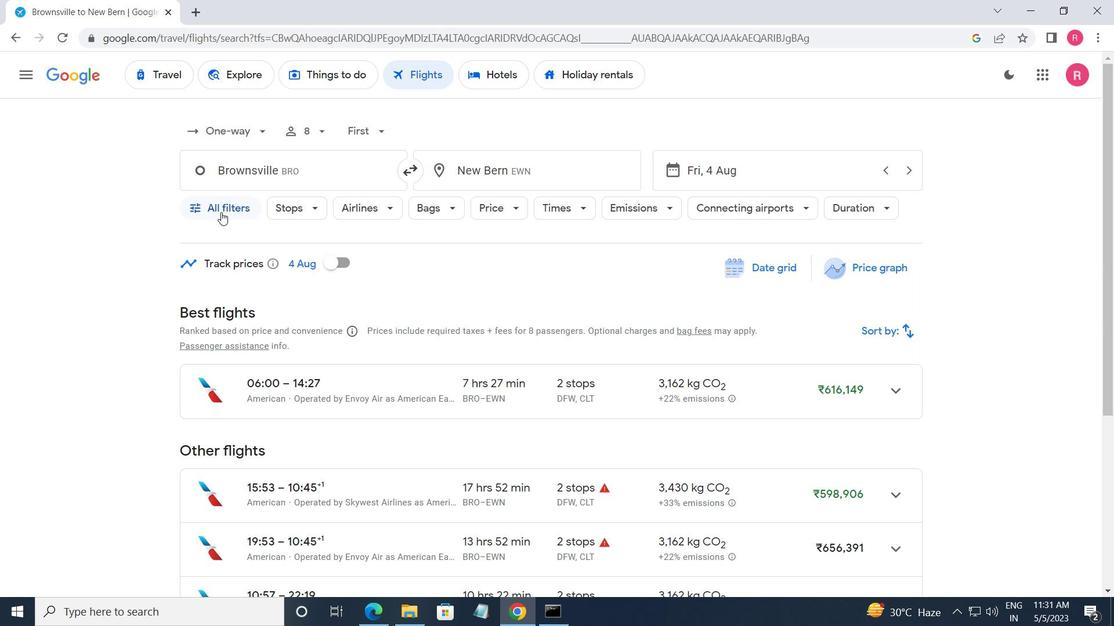
Action: Mouse moved to (246, 330)
Screenshot: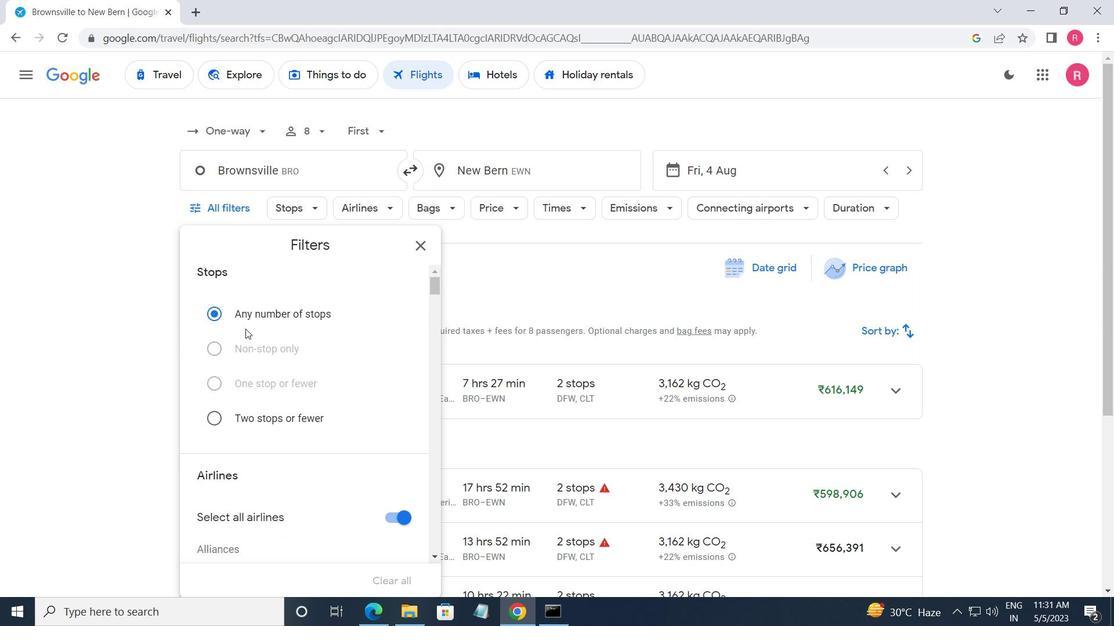 
Action: Mouse scrolled (246, 329) with delta (0, 0)
Screenshot: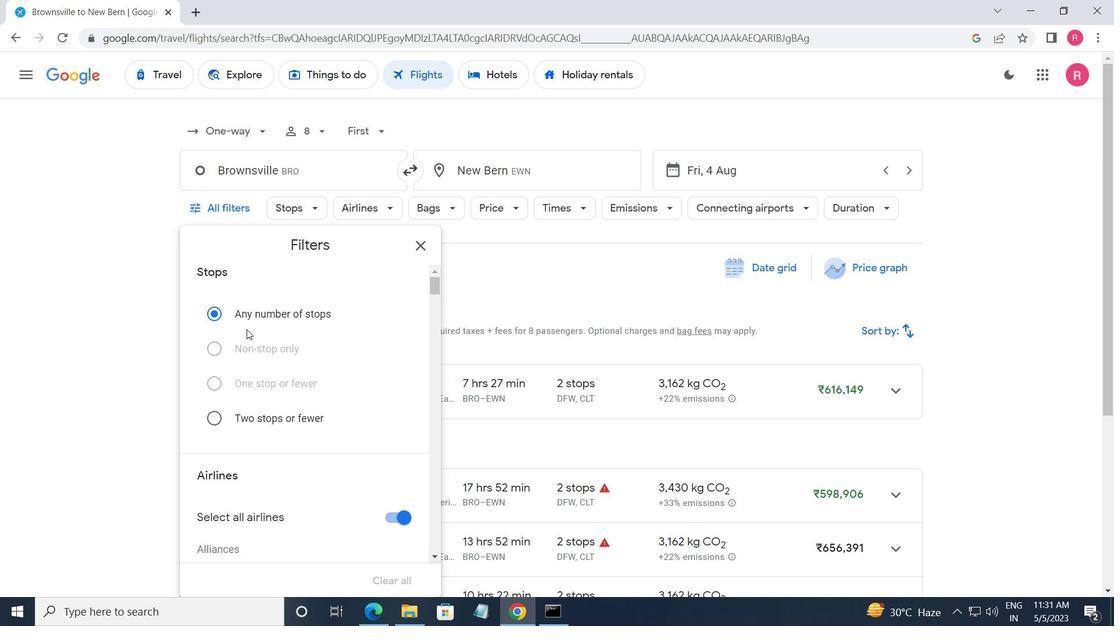 
Action: Mouse scrolled (246, 329) with delta (0, 0)
Screenshot: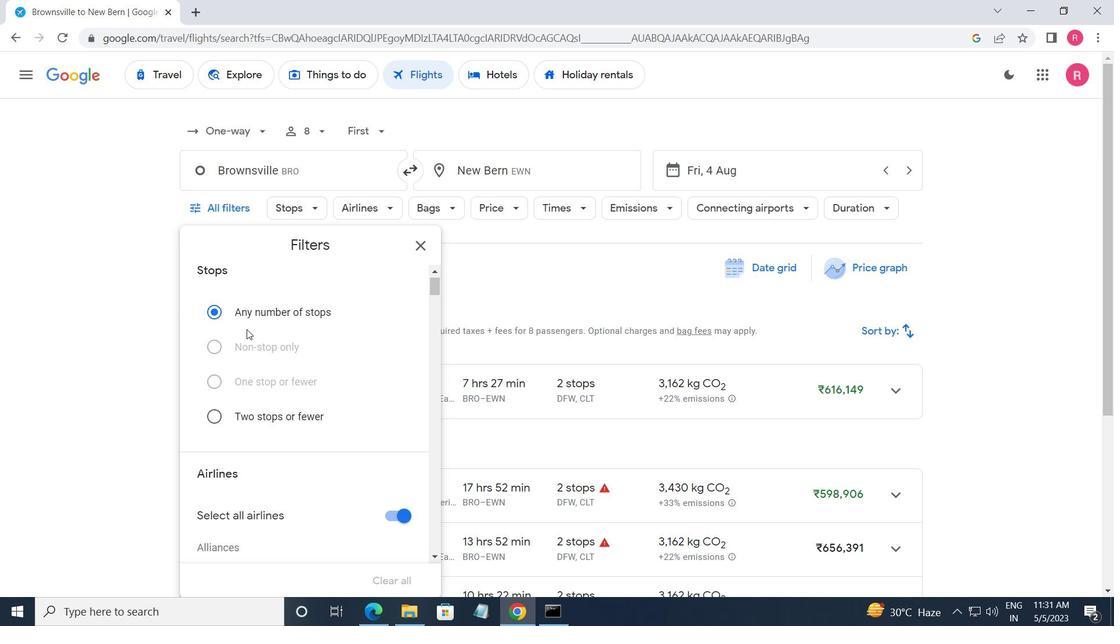 
Action: Mouse scrolled (246, 329) with delta (0, 0)
Screenshot: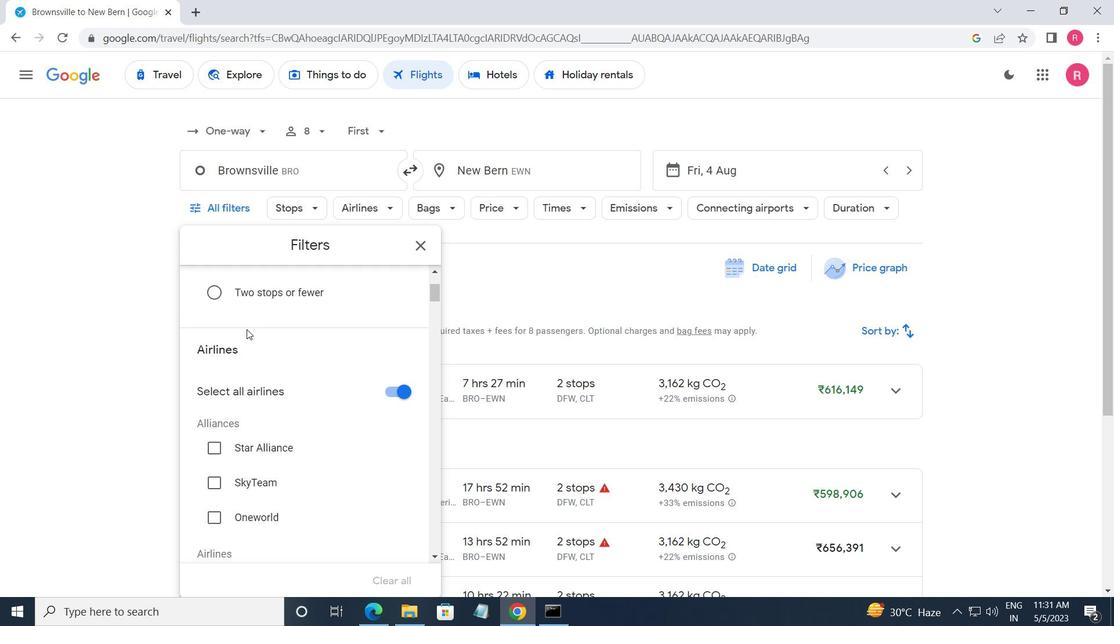 
Action: Mouse scrolled (246, 329) with delta (0, 0)
Screenshot: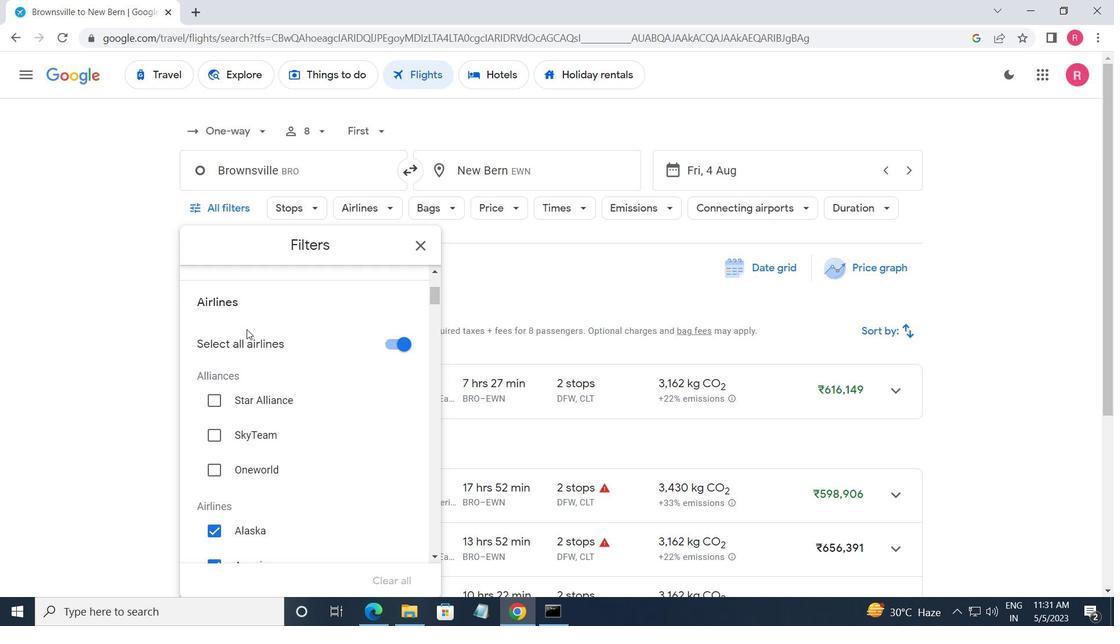 
Action: Mouse scrolled (246, 329) with delta (0, 0)
Screenshot: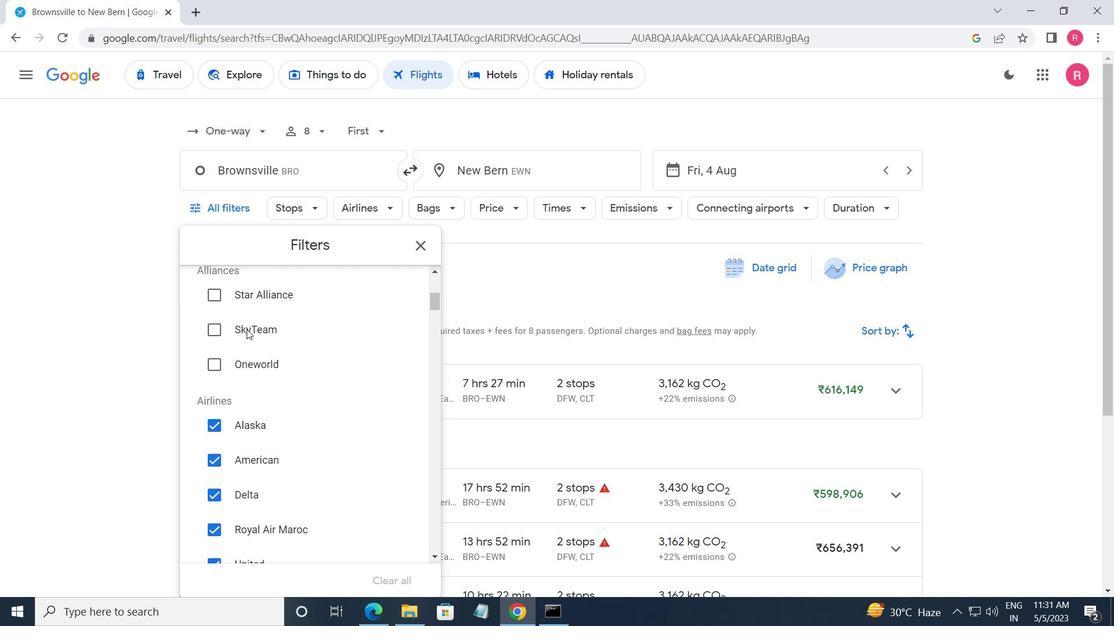 
Action: Mouse scrolled (246, 329) with delta (0, 0)
Screenshot: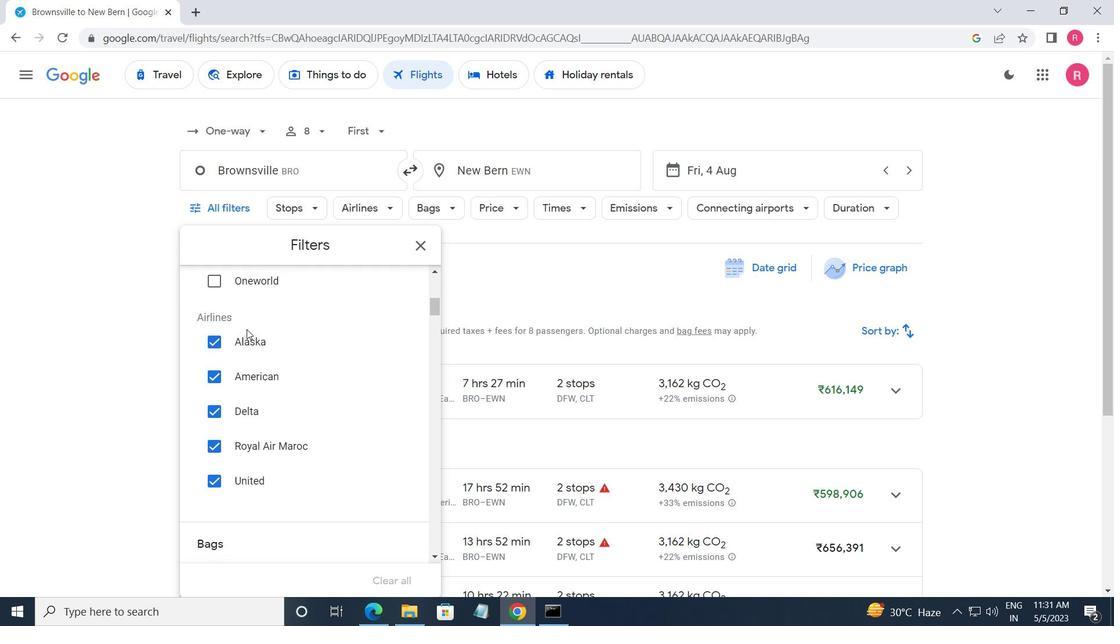 
Action: Mouse moved to (388, 370)
Screenshot: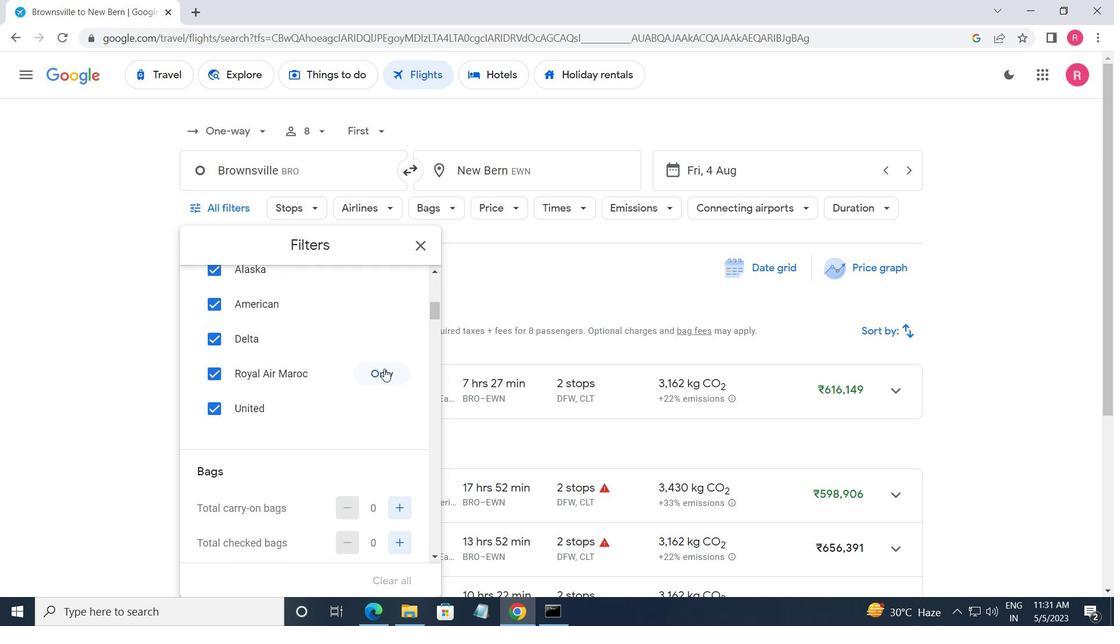
Action: Mouse pressed left at (388, 370)
Screenshot: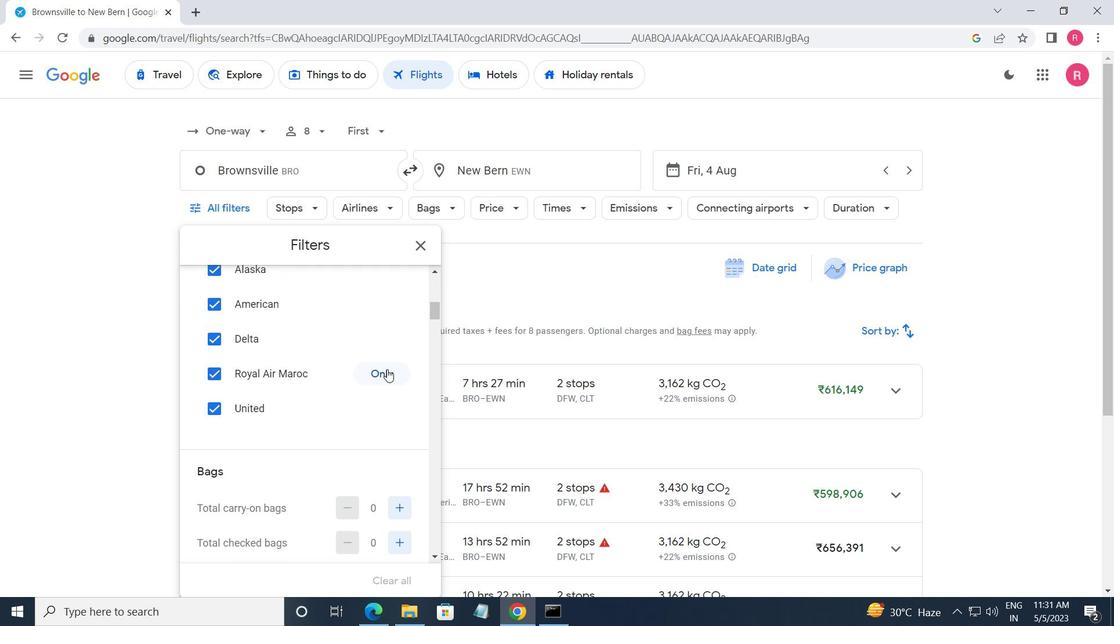 
Action: Mouse moved to (372, 393)
Screenshot: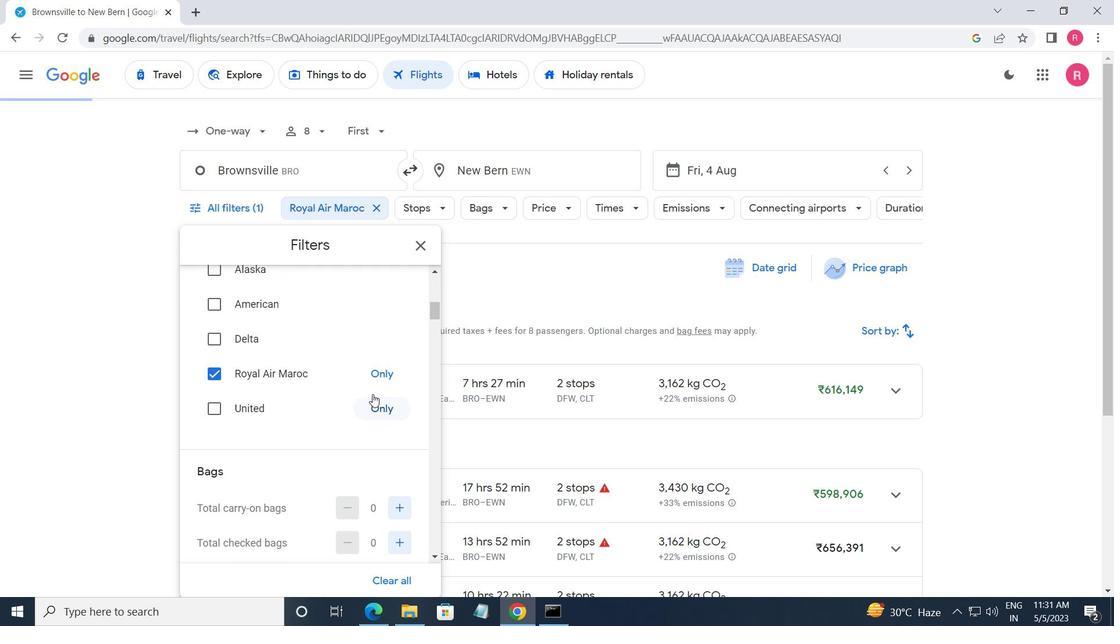 
Action: Mouse scrolled (372, 392) with delta (0, 0)
Screenshot: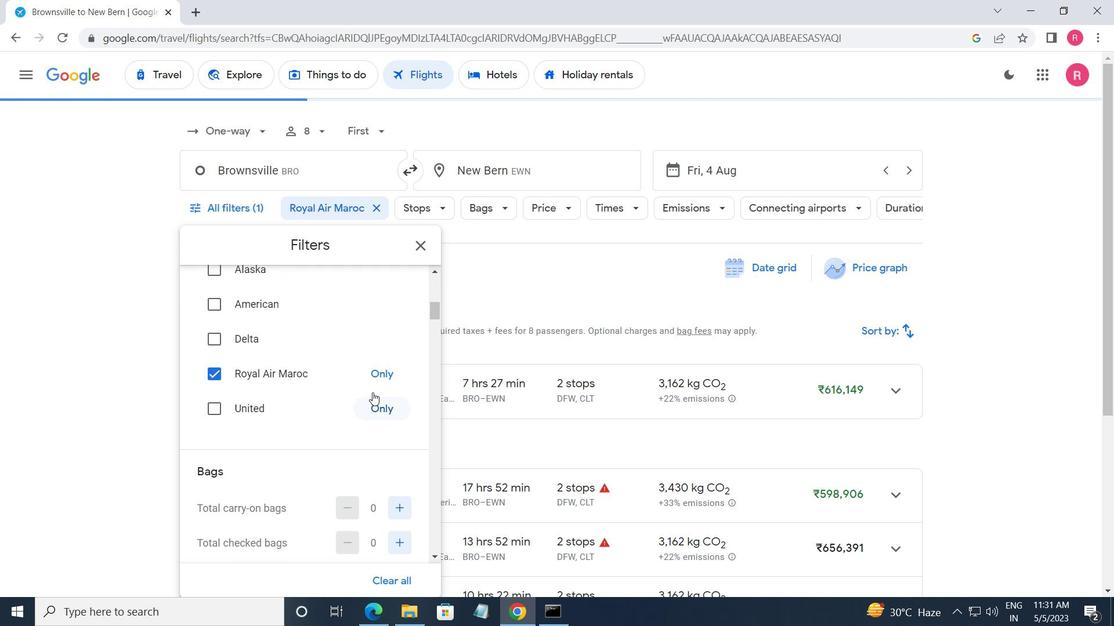 
Action: Mouse scrolled (372, 392) with delta (0, 0)
Screenshot: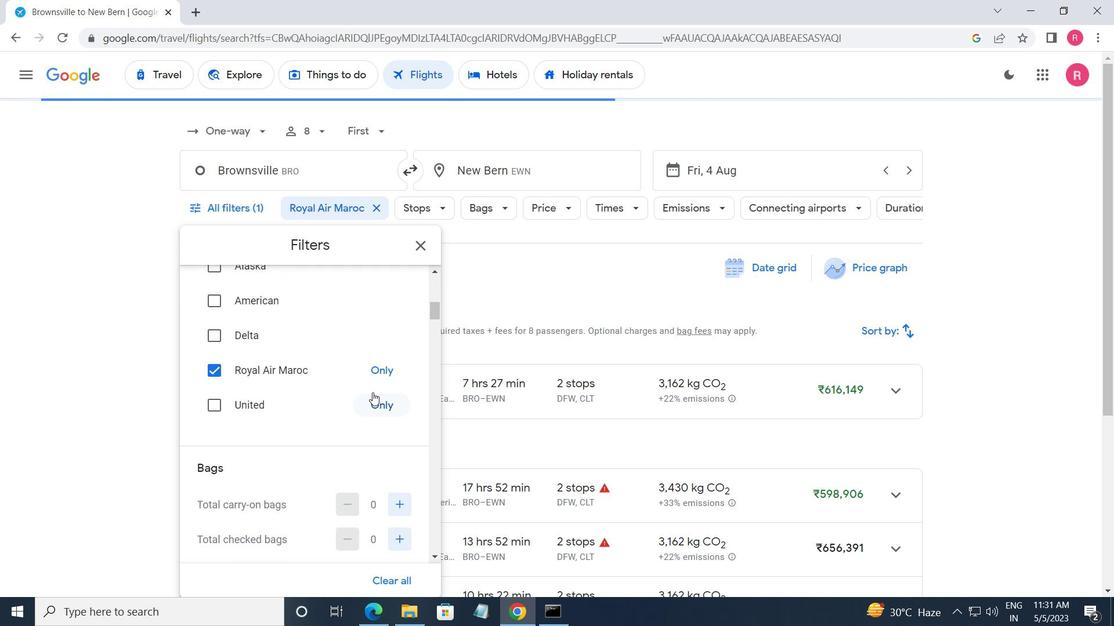 
Action: Mouse scrolled (372, 392) with delta (0, 0)
Screenshot: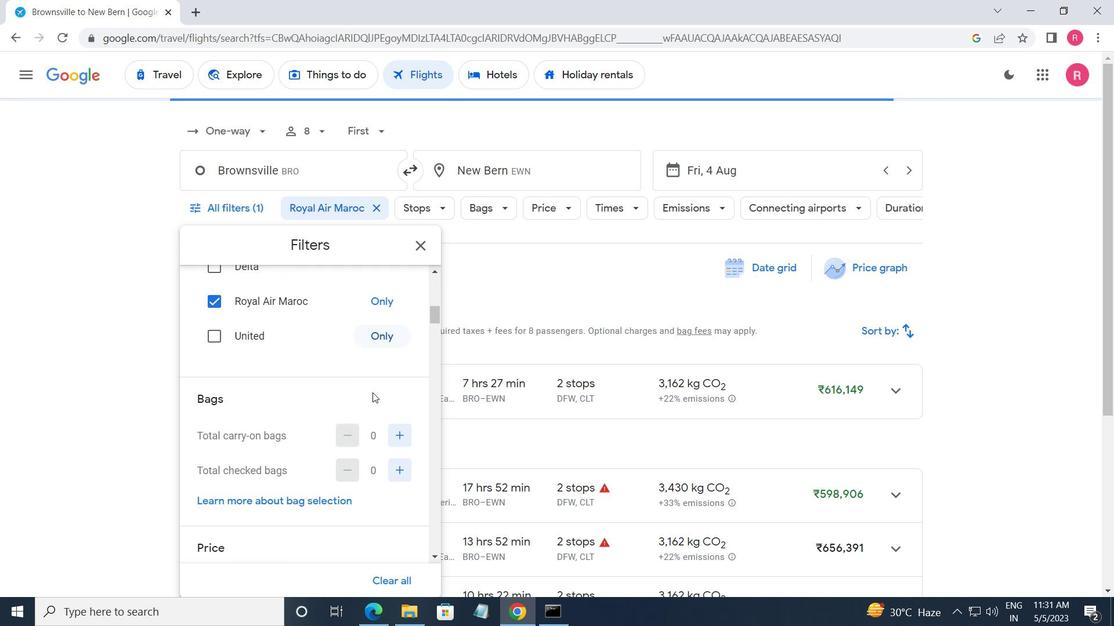 
Action: Mouse moved to (389, 327)
Screenshot: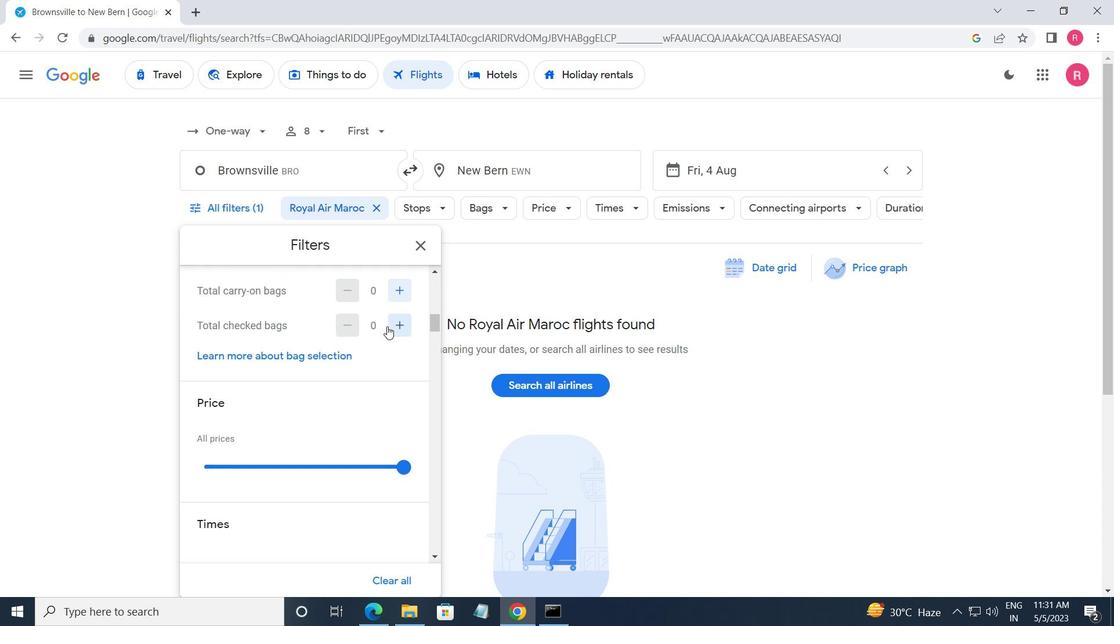 
Action: Mouse pressed left at (389, 327)
Screenshot: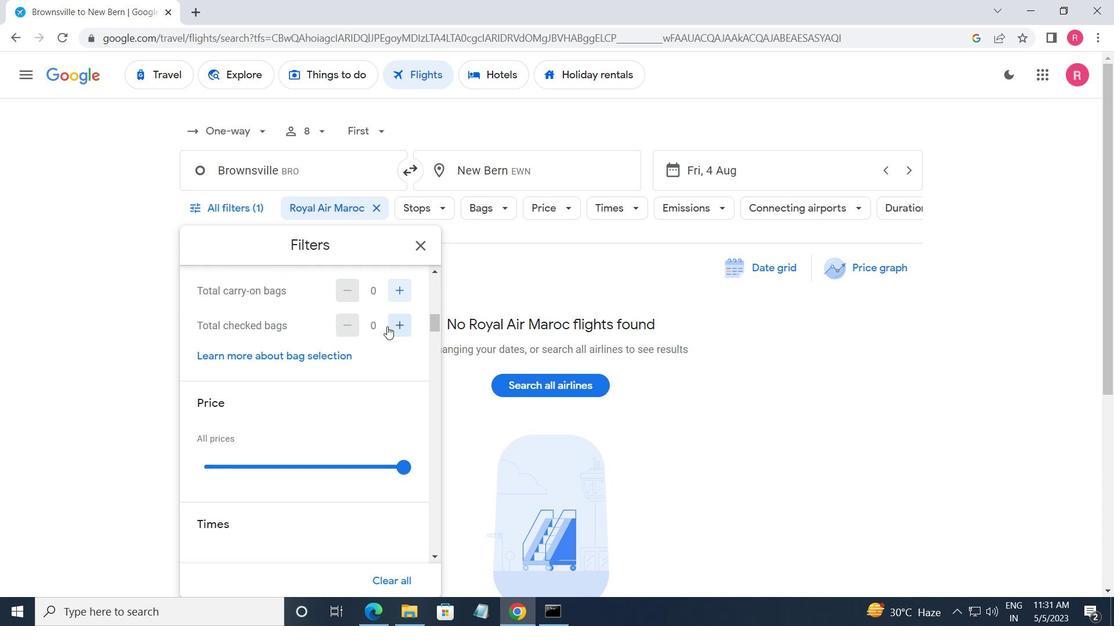 
Action: Mouse pressed left at (389, 327)
Screenshot: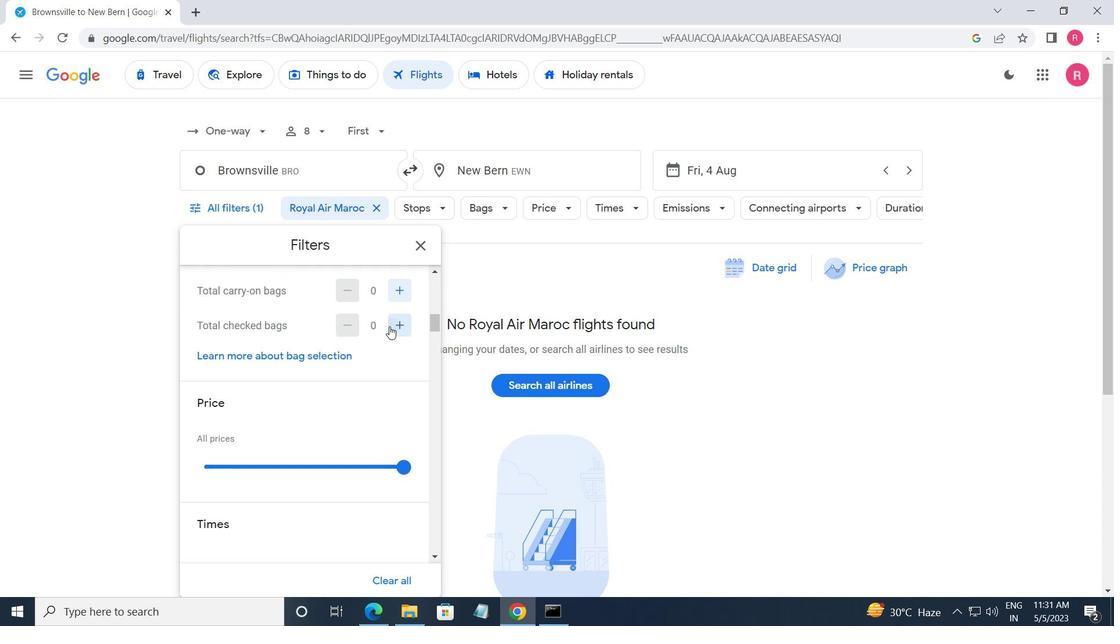 
Action: Mouse pressed left at (389, 327)
Screenshot: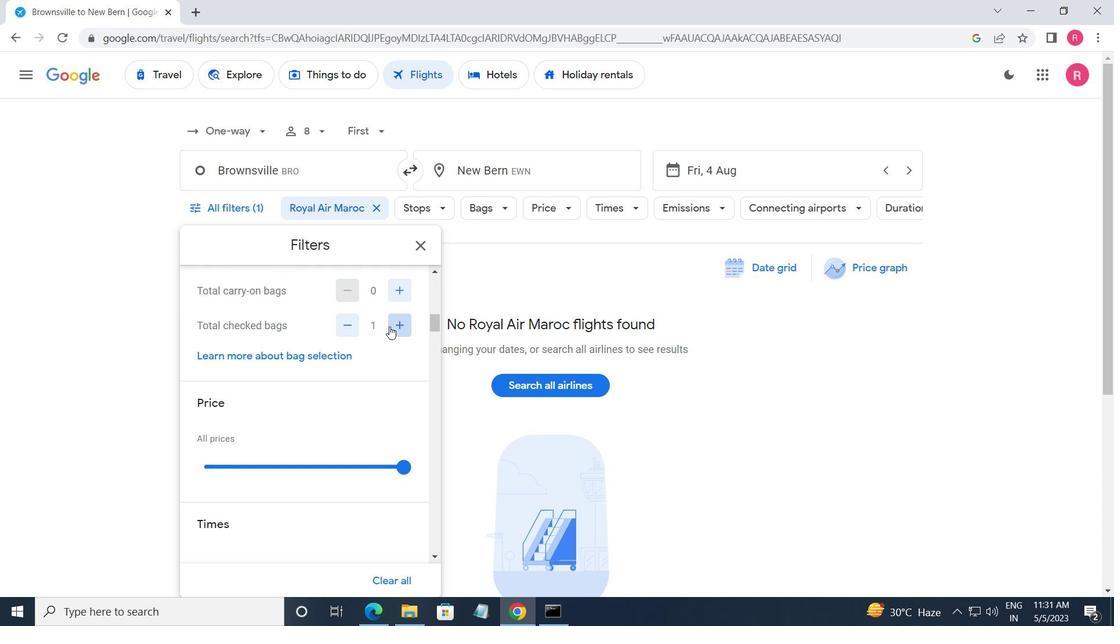 
Action: Mouse pressed left at (389, 327)
Screenshot: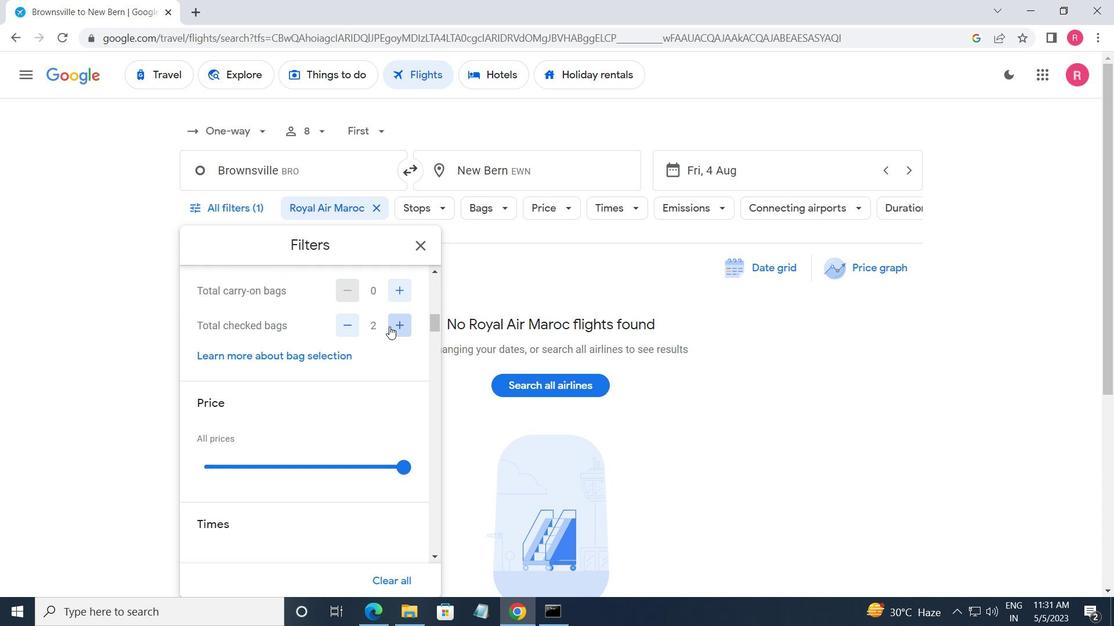 
Action: Mouse pressed left at (389, 327)
Screenshot: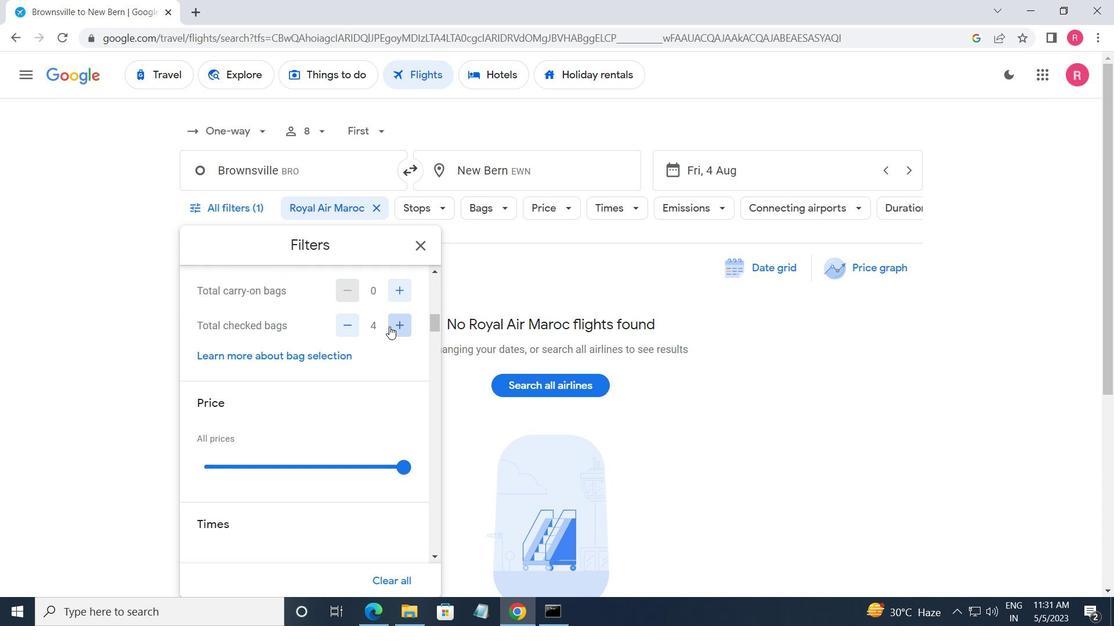 
Action: Mouse pressed left at (389, 327)
Screenshot: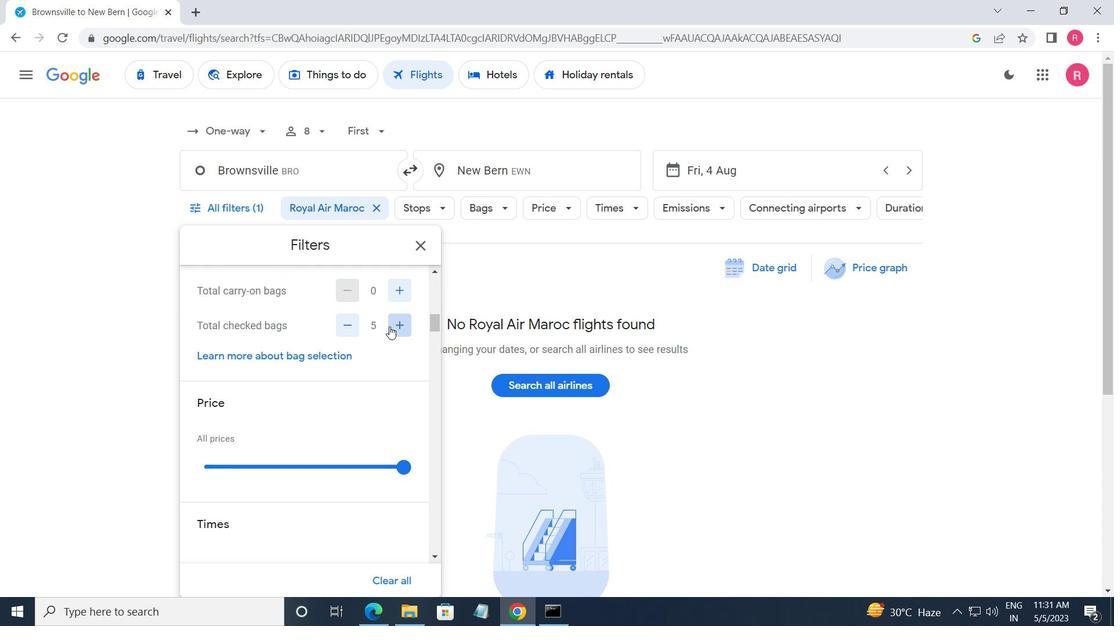 
Action: Mouse pressed left at (389, 327)
Screenshot: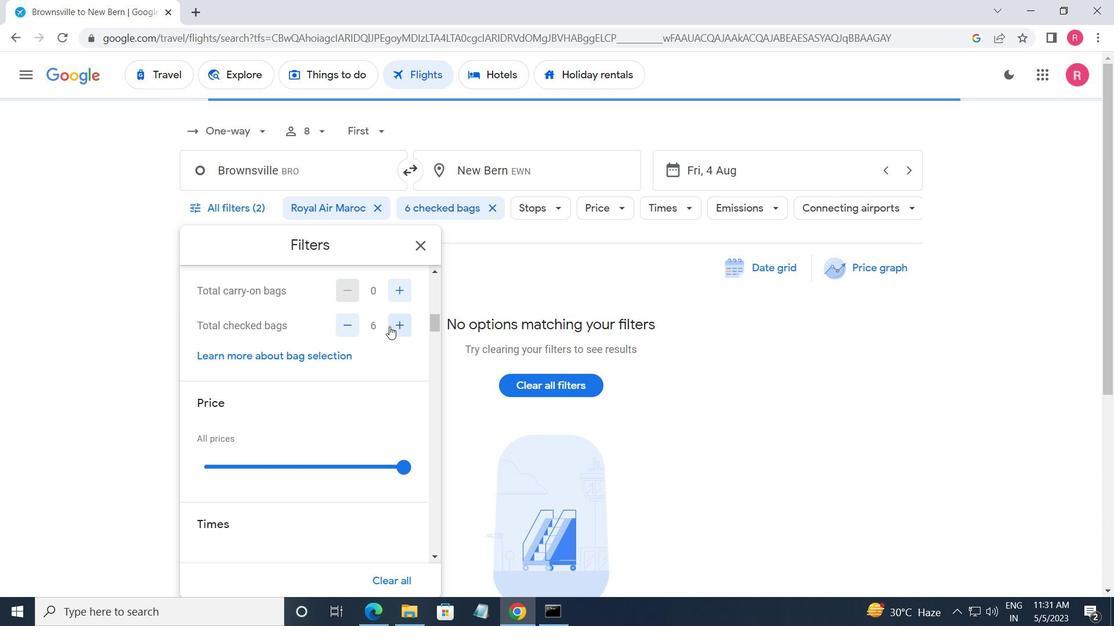 
Action: Mouse scrolled (389, 326) with delta (0, 0)
Screenshot: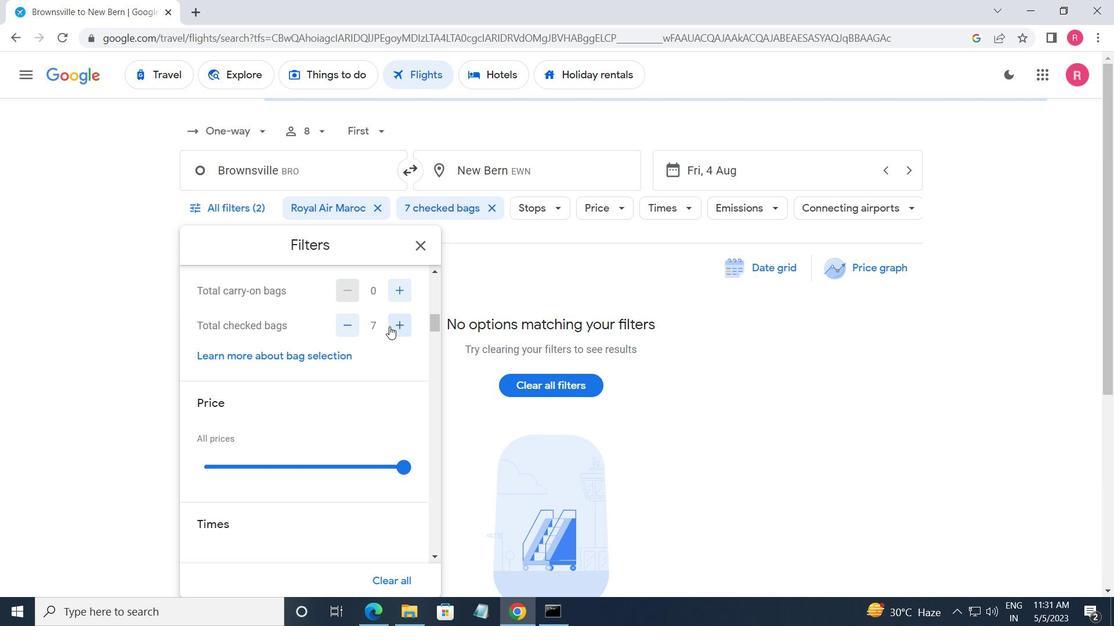 
Action: Mouse scrolled (389, 326) with delta (0, 0)
Screenshot: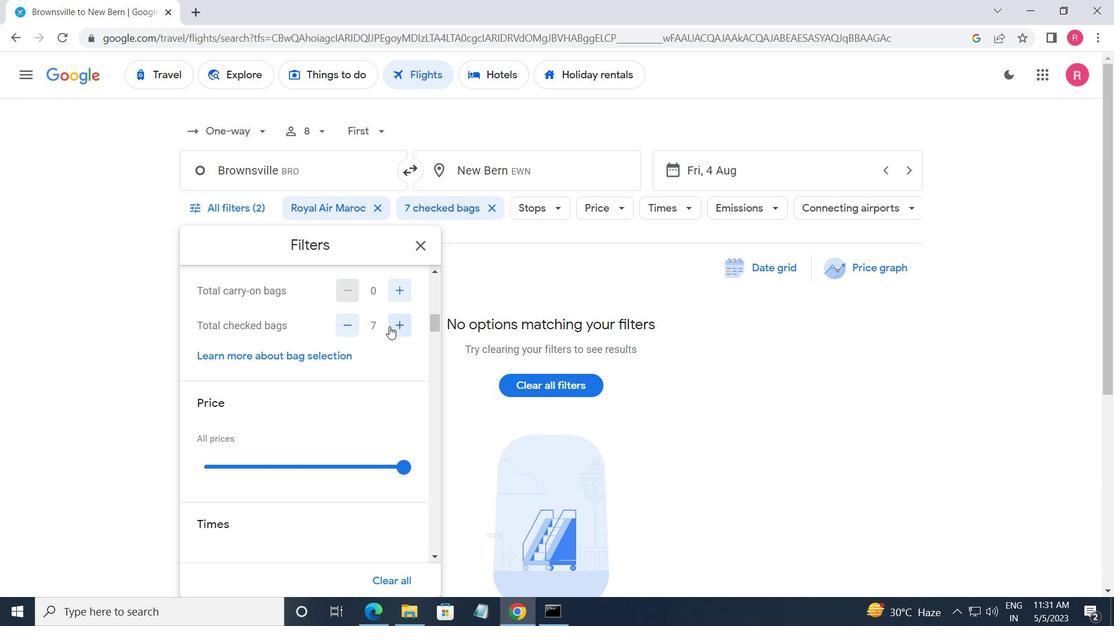 
Action: Mouse moved to (409, 327)
Screenshot: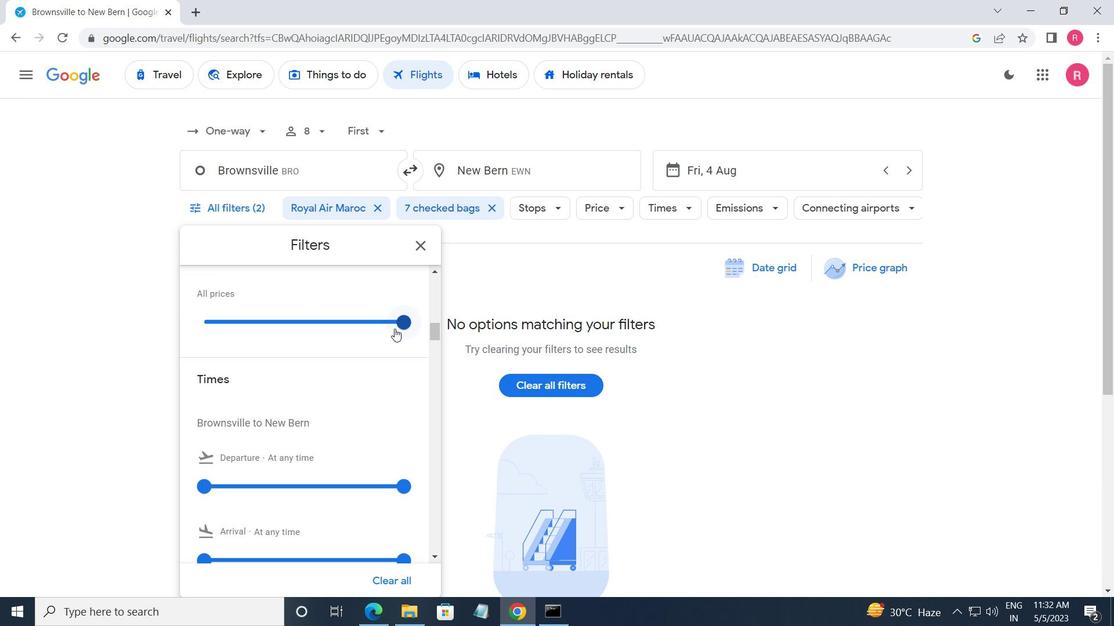 
Action: Mouse pressed left at (409, 327)
Screenshot: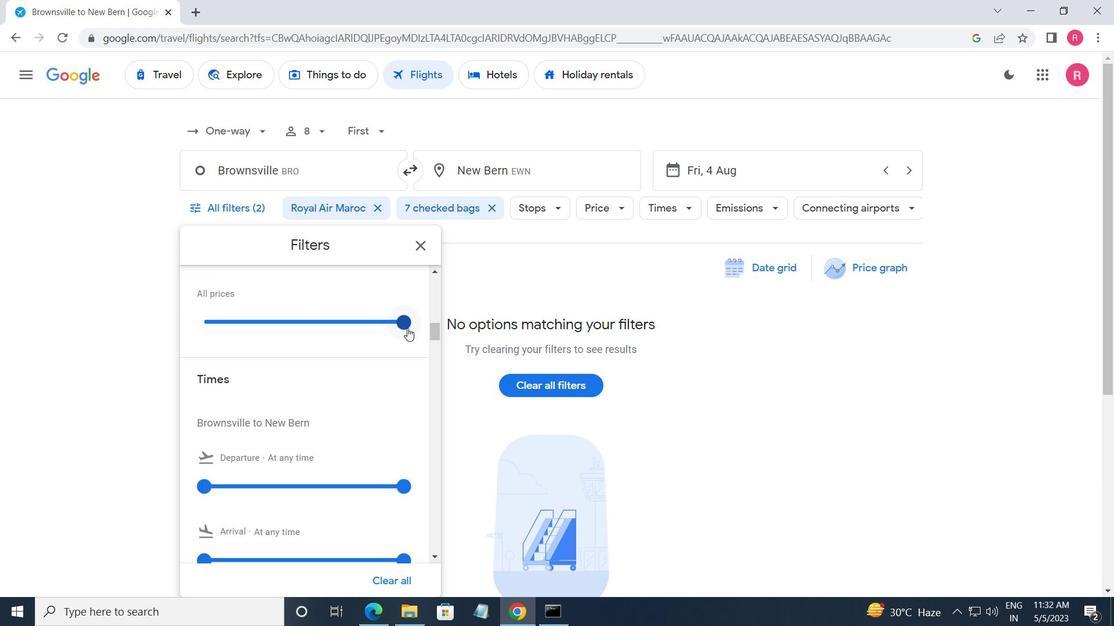 
Action: Mouse moved to (254, 346)
Screenshot: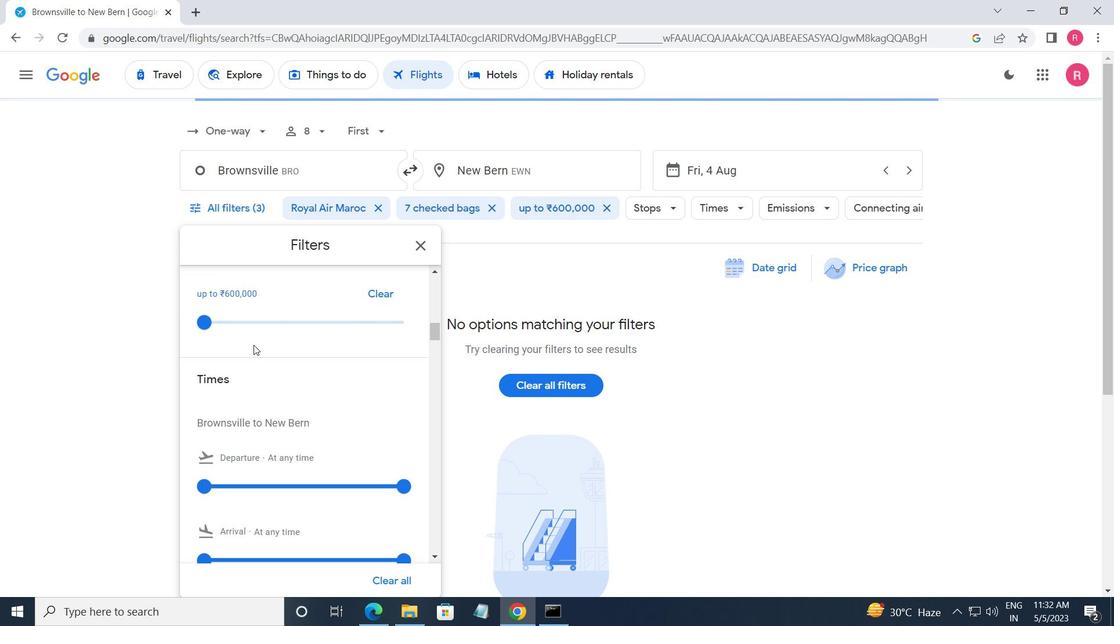 
Action: Mouse scrolled (254, 345) with delta (0, 0)
Screenshot: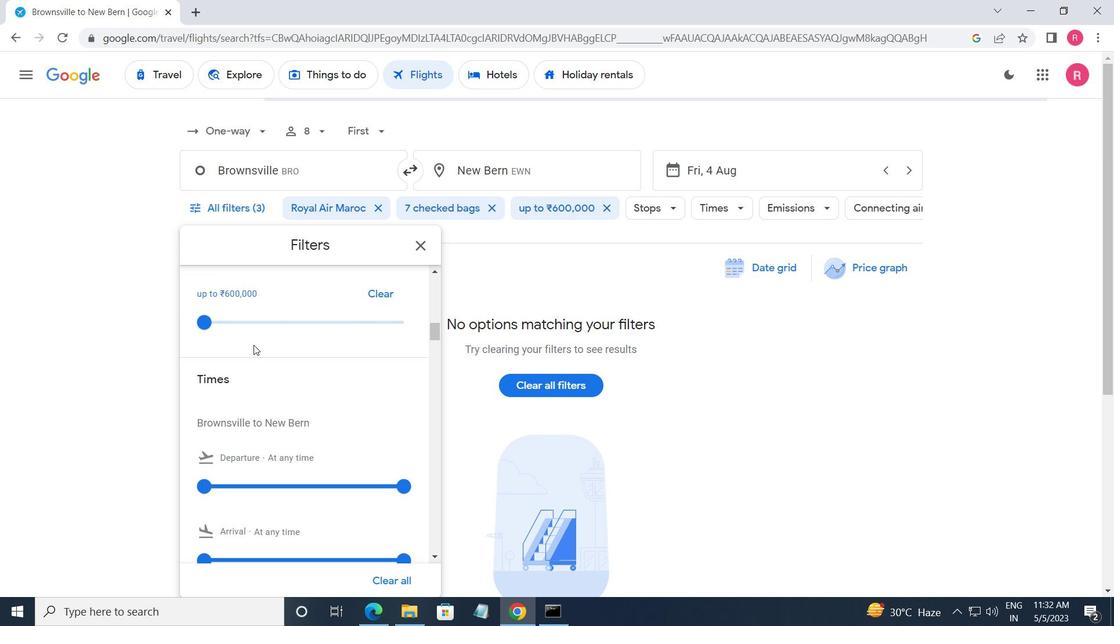 
Action: Mouse moved to (208, 415)
Screenshot: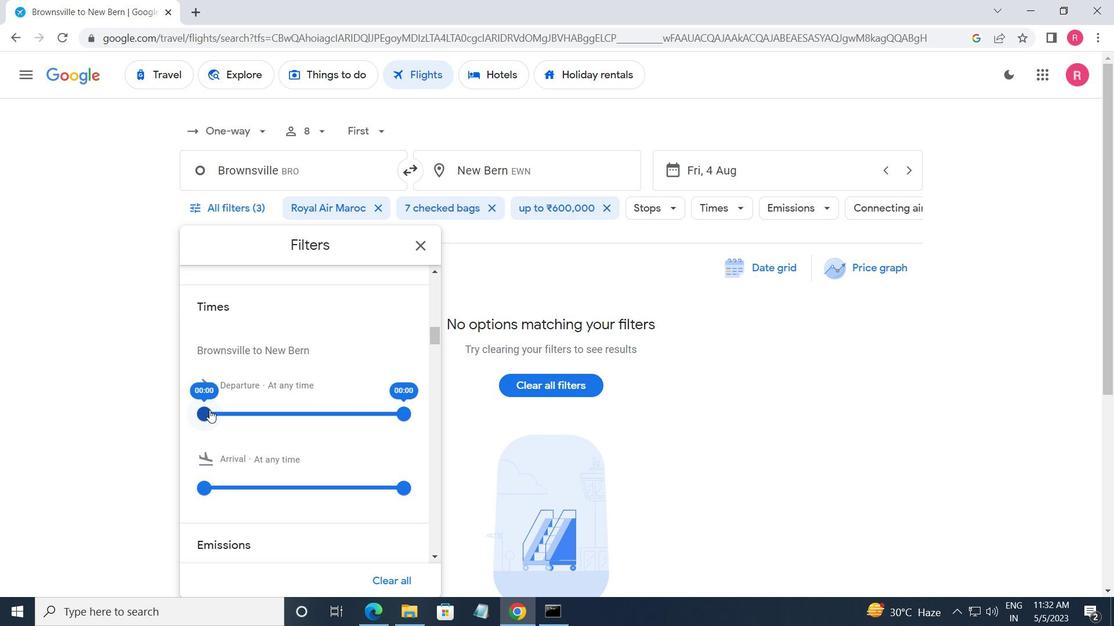 
Action: Mouse pressed left at (208, 415)
Screenshot: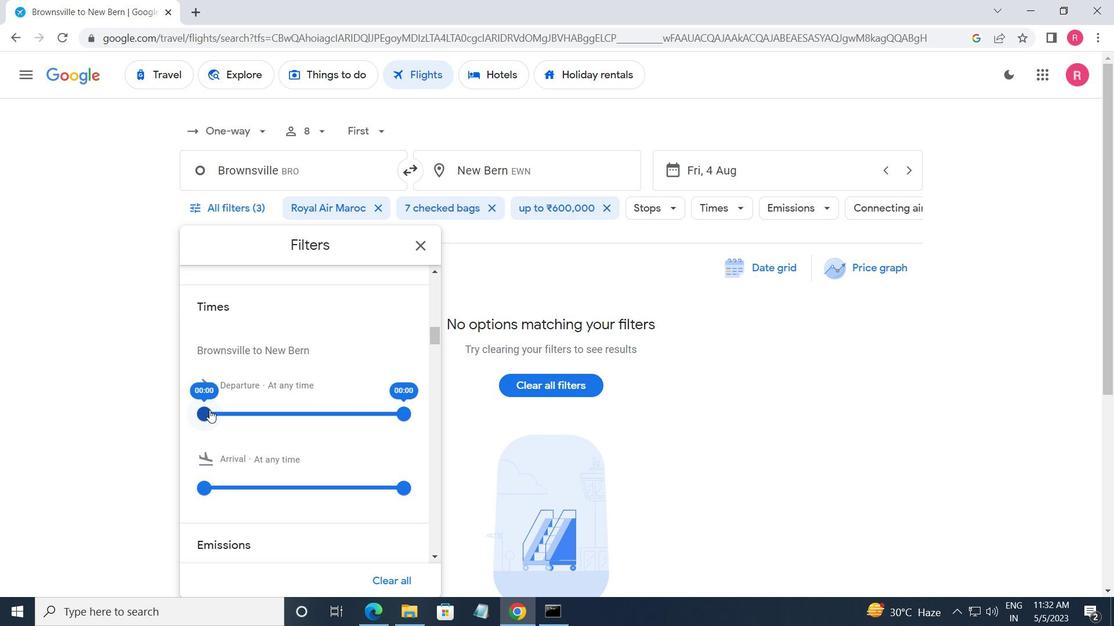 
Action: Mouse moved to (398, 413)
Screenshot: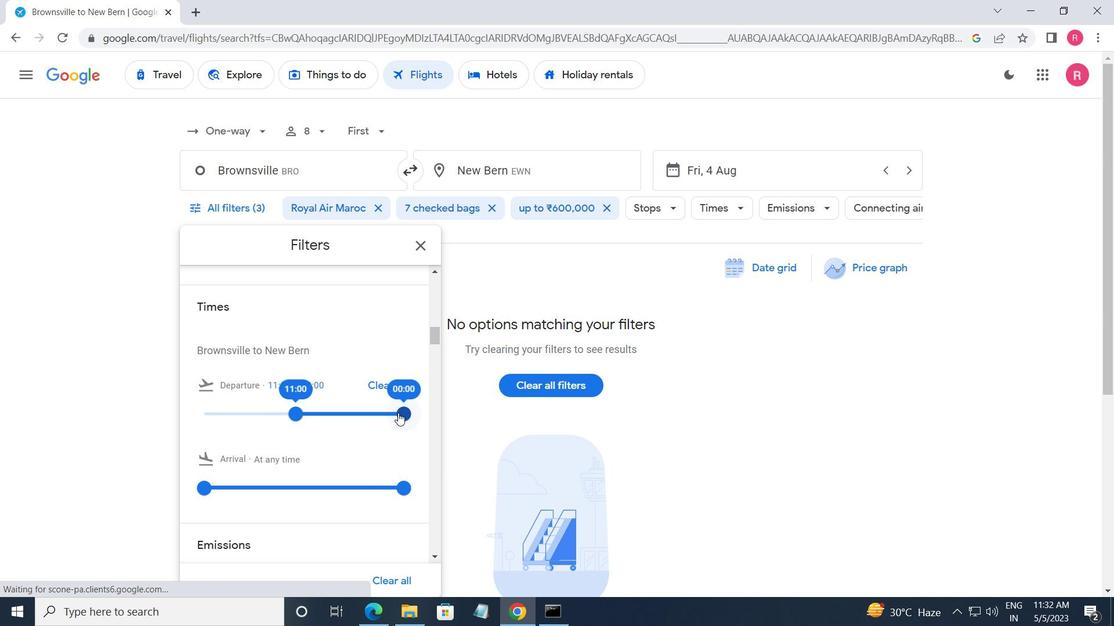 
Action: Mouse pressed left at (398, 413)
Screenshot: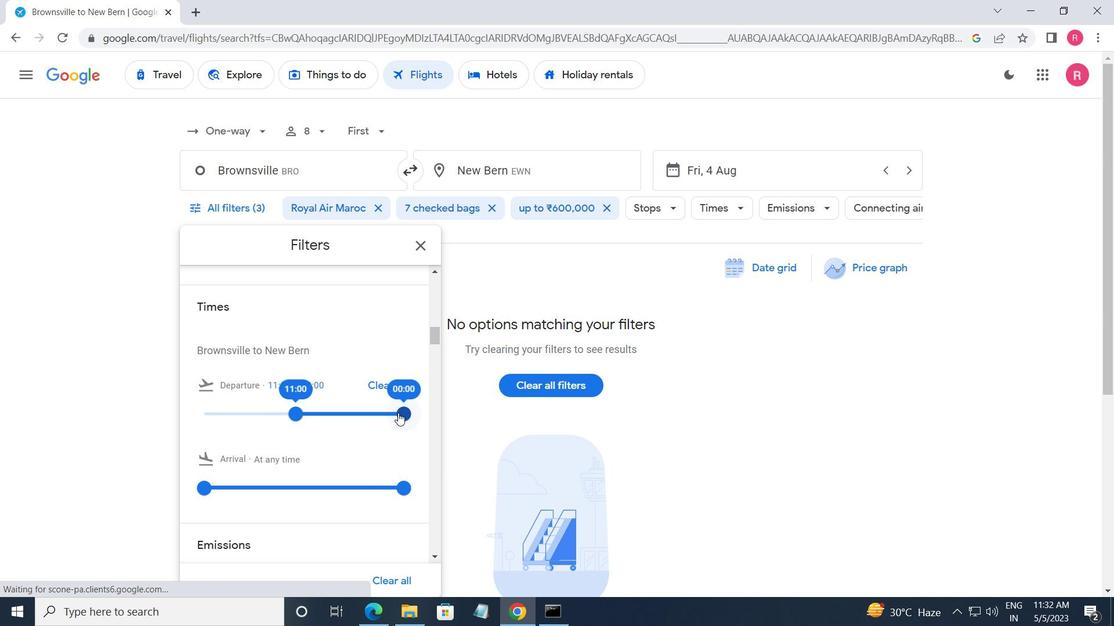 
Action: Mouse moved to (420, 247)
Screenshot: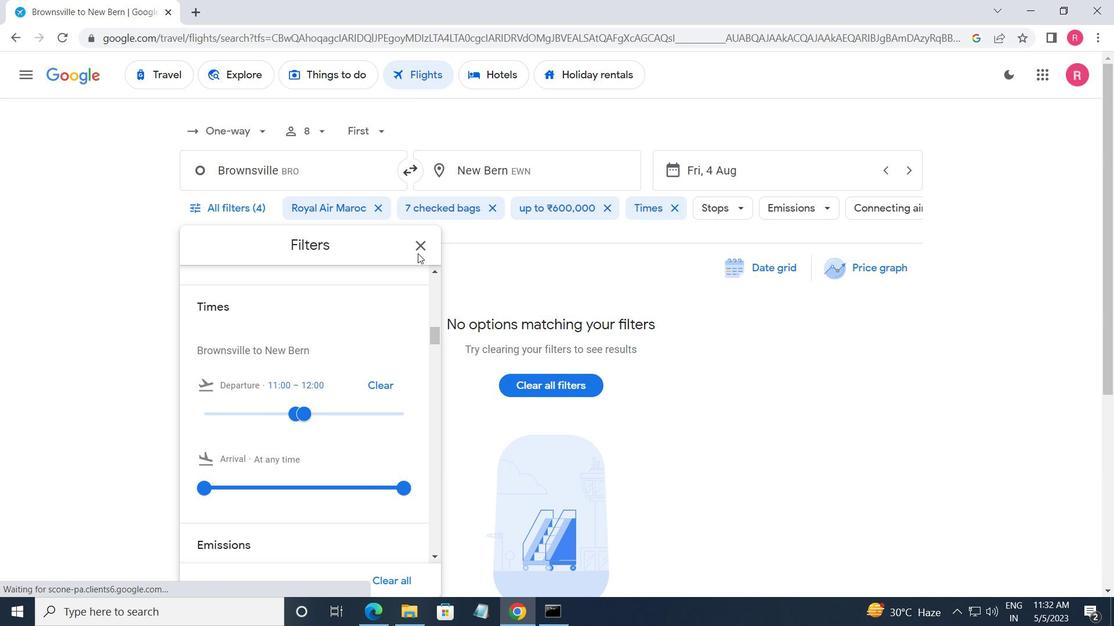 
Action: Mouse pressed left at (420, 247)
Screenshot: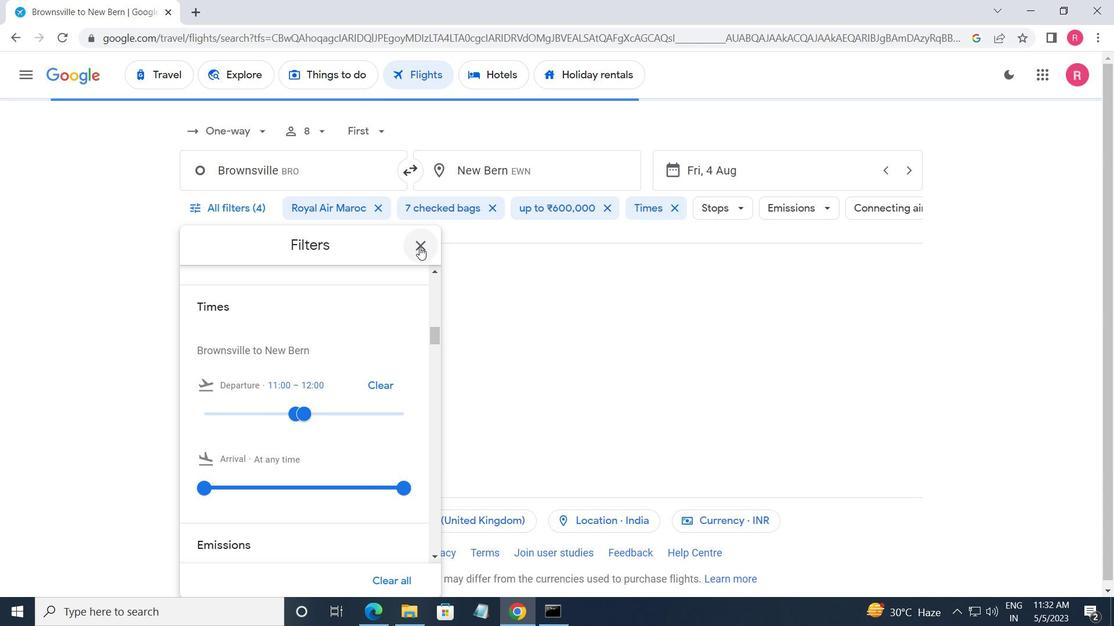 
